 Task: Find connections with filter location San Francisco de Macorís with filter topic #Professionalwomenwith filter profile language French with filter current company SUN Mobility with filter school V.B.S Purvanchal University with filter industry Advertising Services with filter service category Strategic Planning with filter keywords title Media Buyer
Action: Mouse moved to (481, 66)
Screenshot: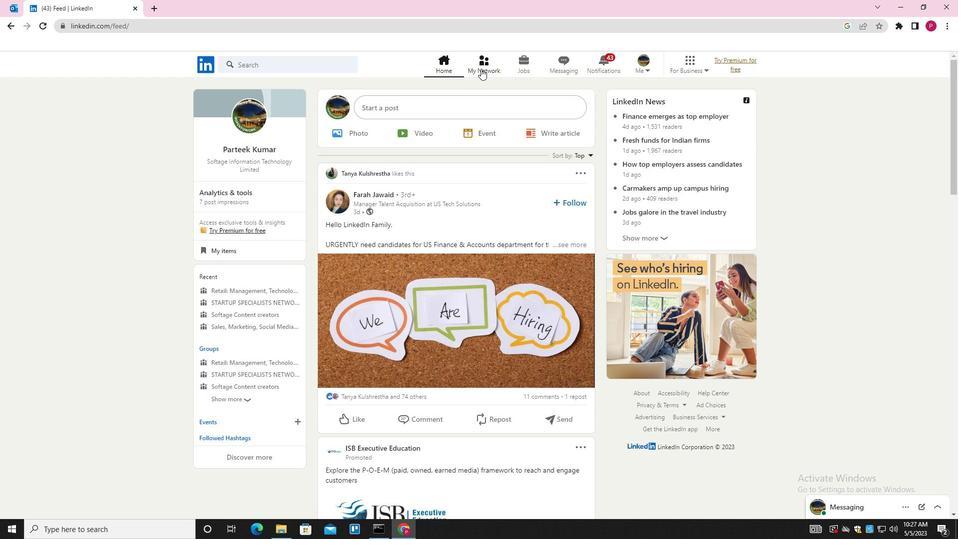 
Action: Mouse pressed left at (481, 66)
Screenshot: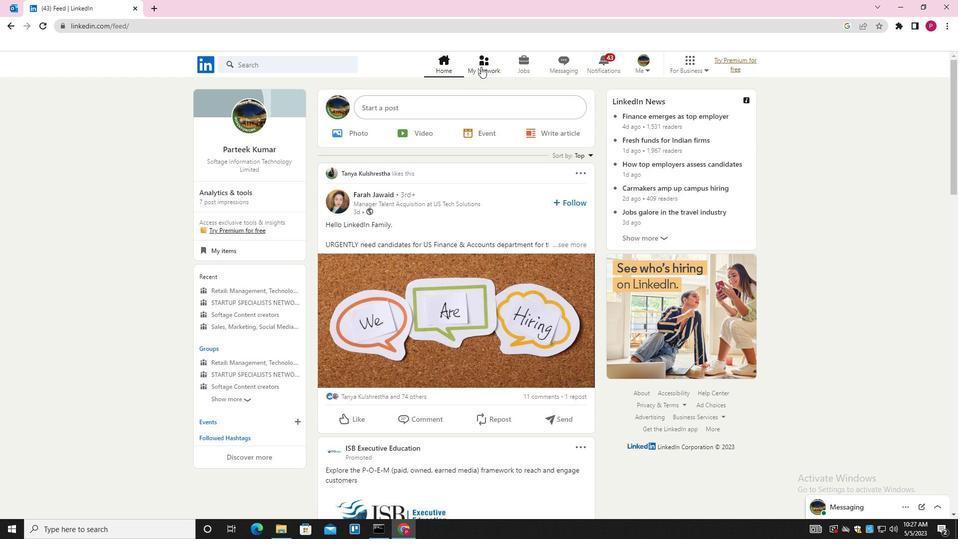
Action: Mouse moved to (307, 122)
Screenshot: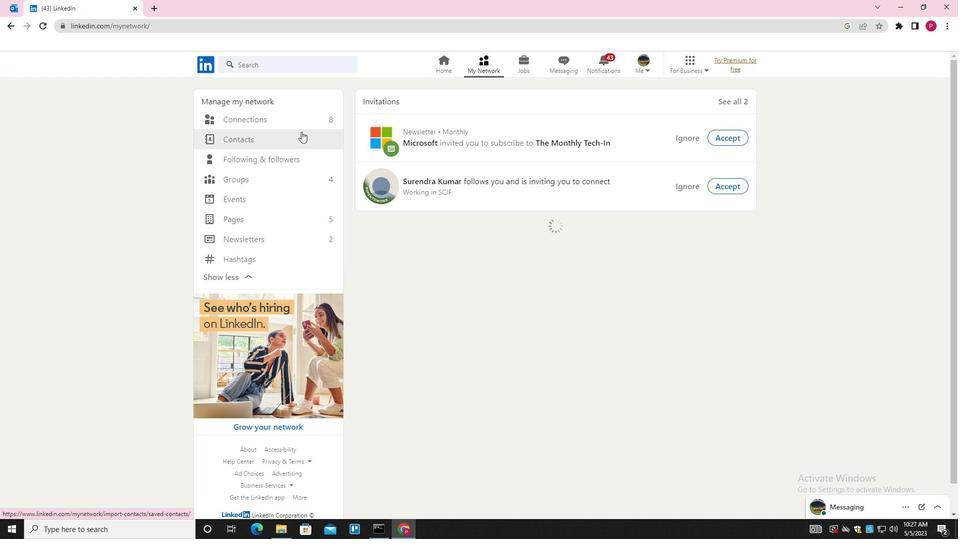 
Action: Mouse pressed left at (307, 122)
Screenshot: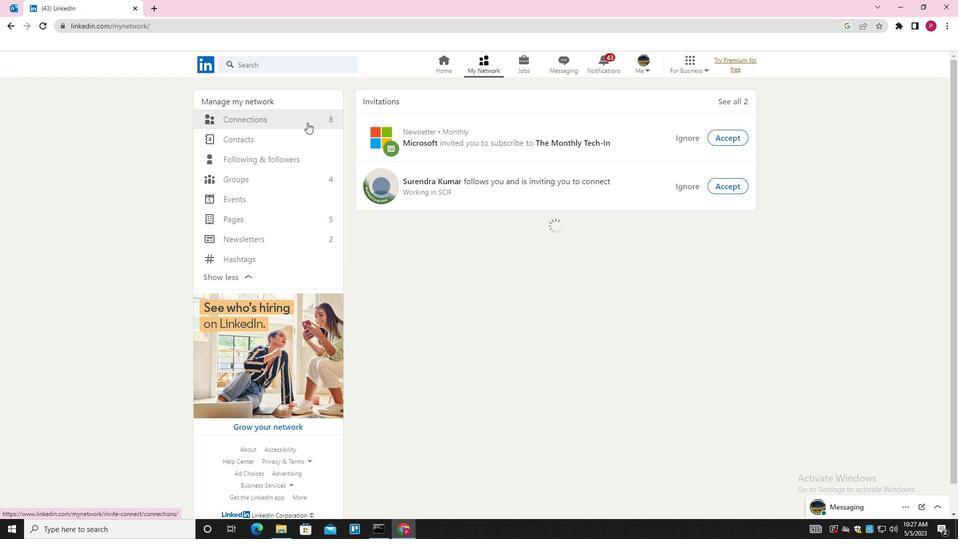
Action: Mouse moved to (547, 121)
Screenshot: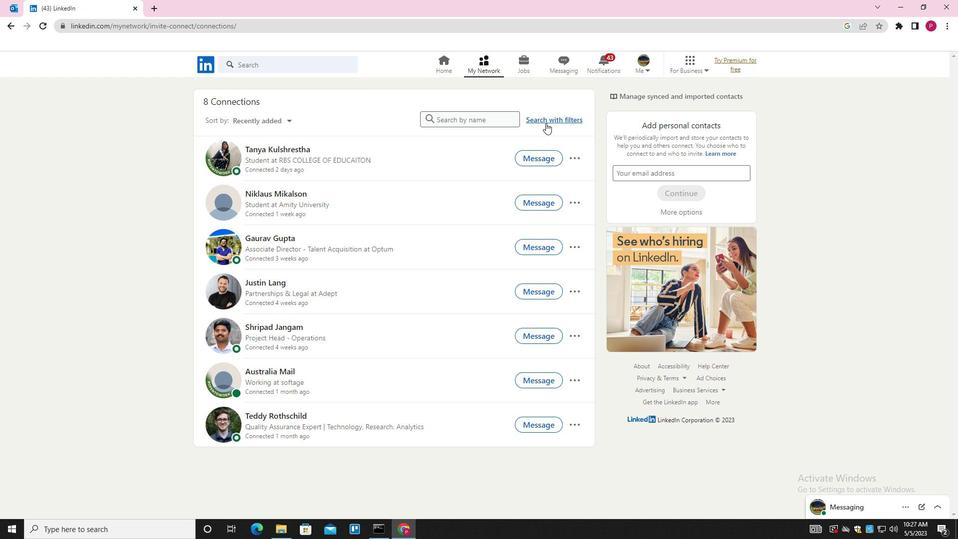 
Action: Mouse pressed left at (547, 121)
Screenshot: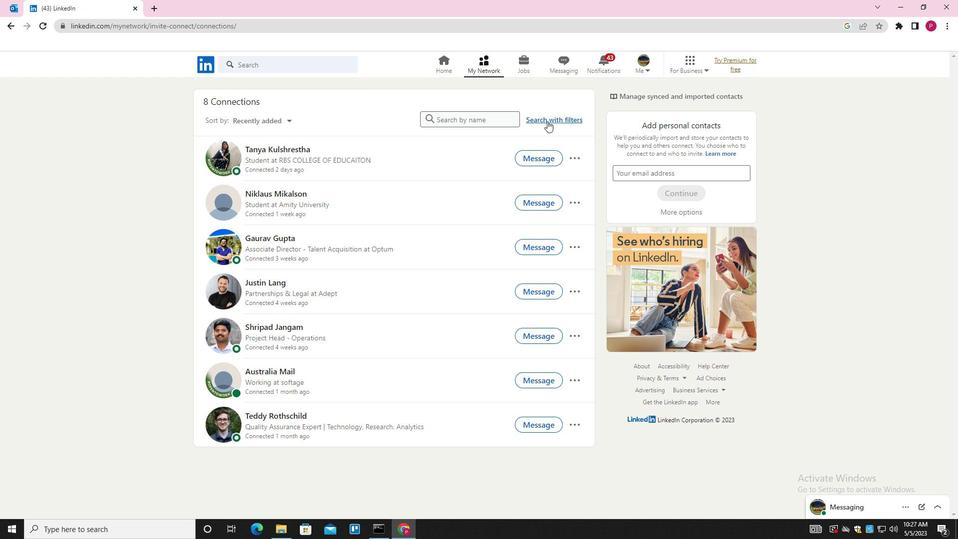 
Action: Mouse moved to (516, 95)
Screenshot: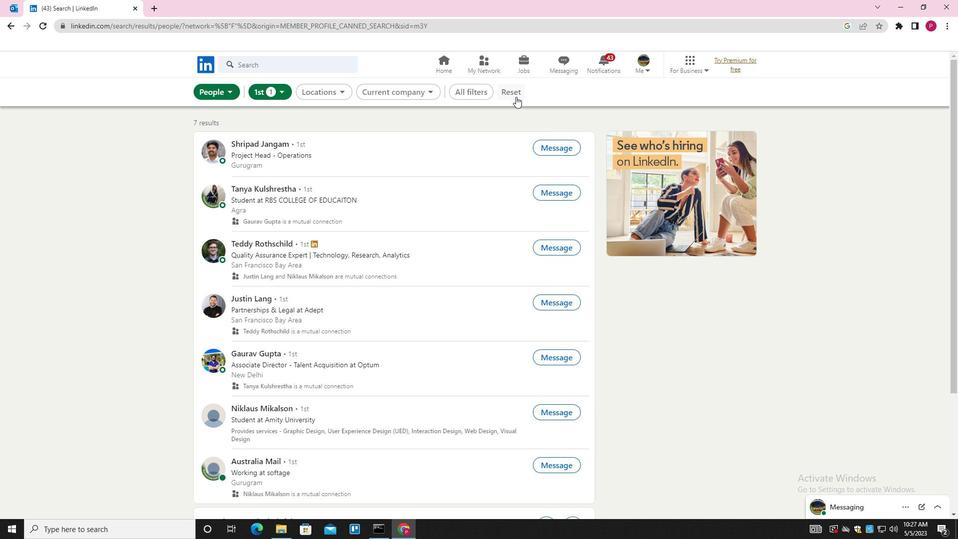 
Action: Mouse pressed left at (516, 95)
Screenshot: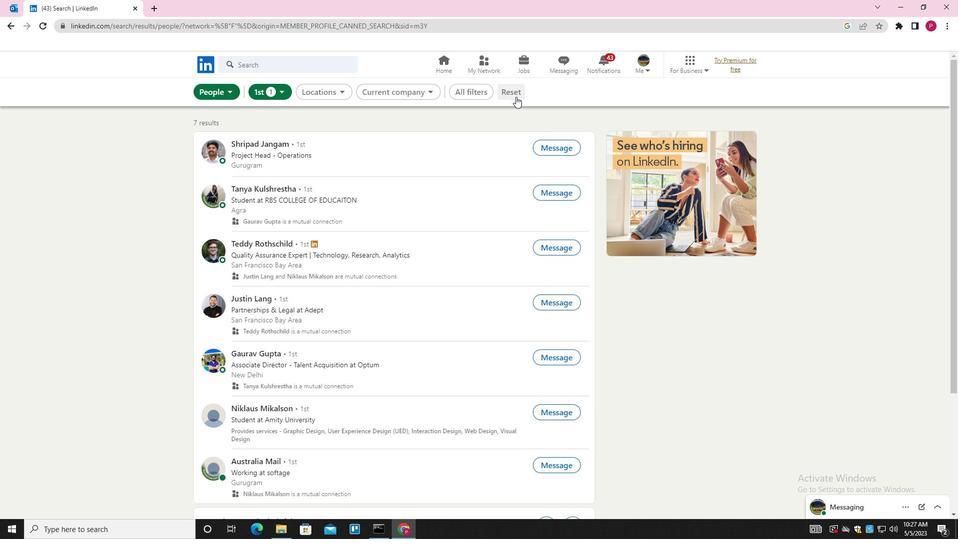 
Action: Mouse moved to (504, 94)
Screenshot: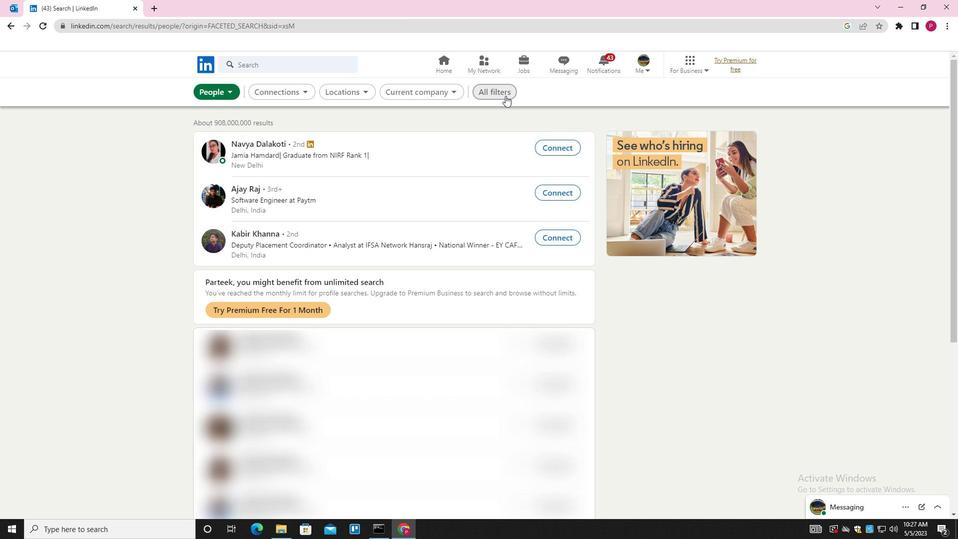 
Action: Mouse pressed left at (504, 94)
Screenshot: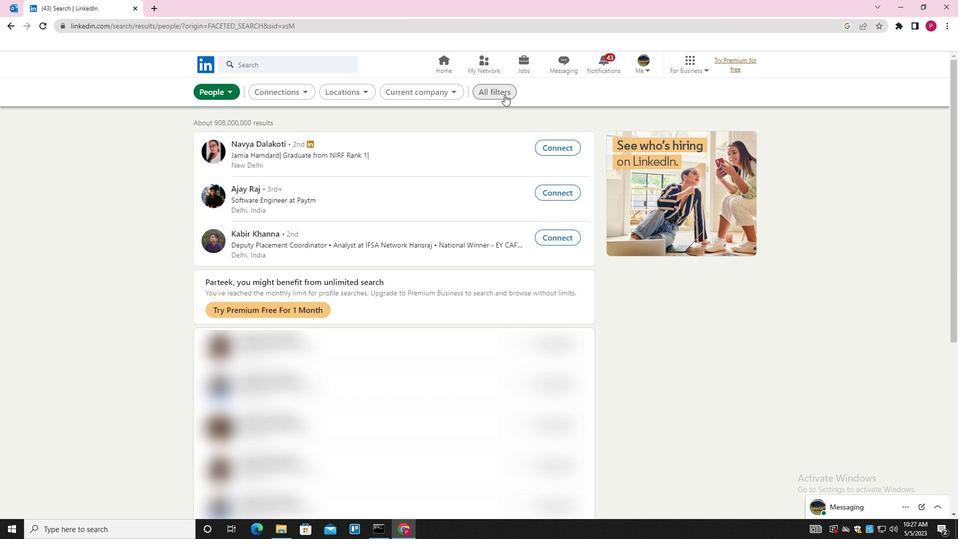 
Action: Mouse moved to (795, 280)
Screenshot: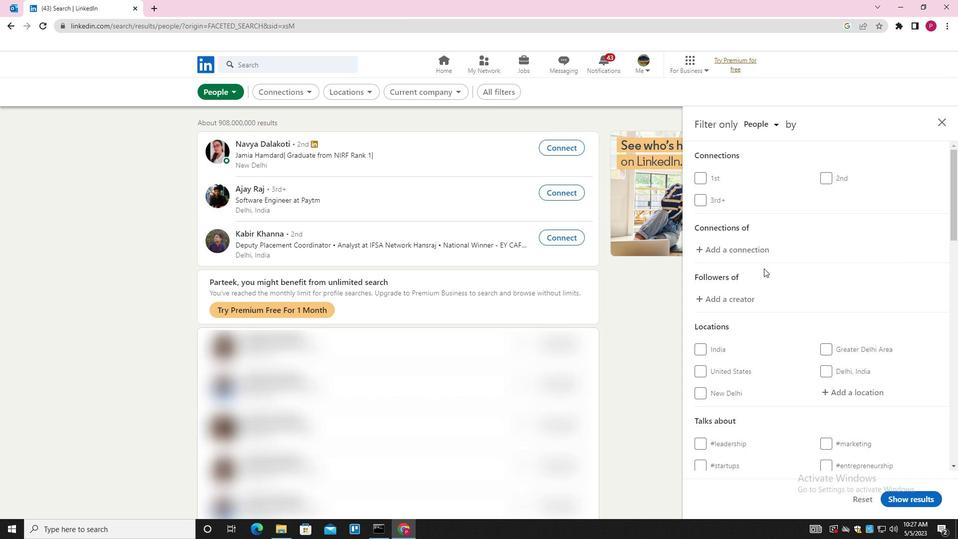 
Action: Mouse scrolled (795, 280) with delta (0, 0)
Screenshot: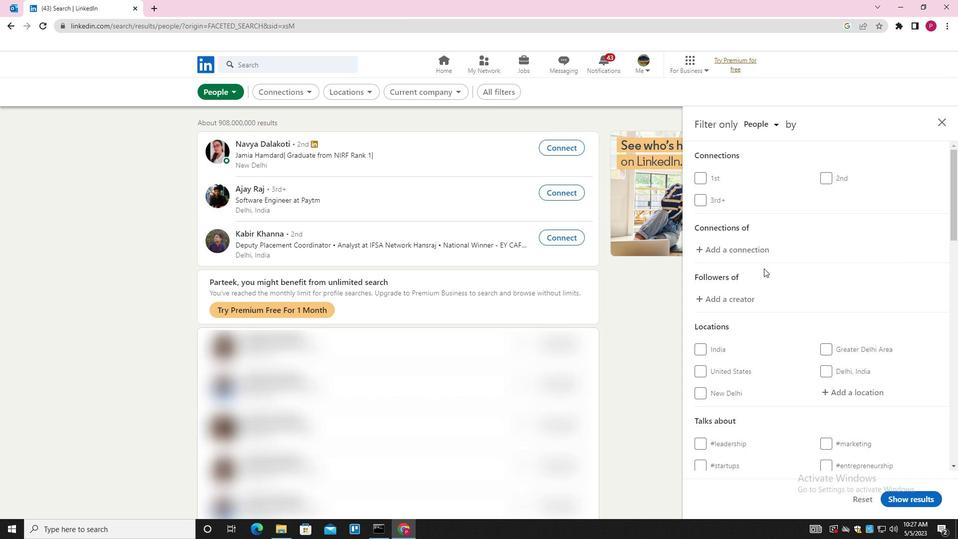 
Action: Mouse moved to (795, 280)
Screenshot: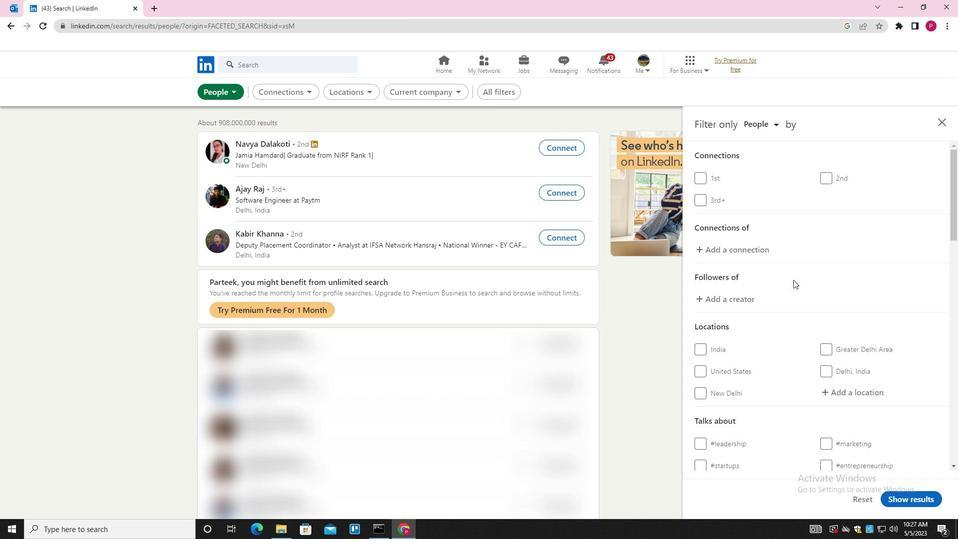 
Action: Mouse scrolled (795, 280) with delta (0, 0)
Screenshot: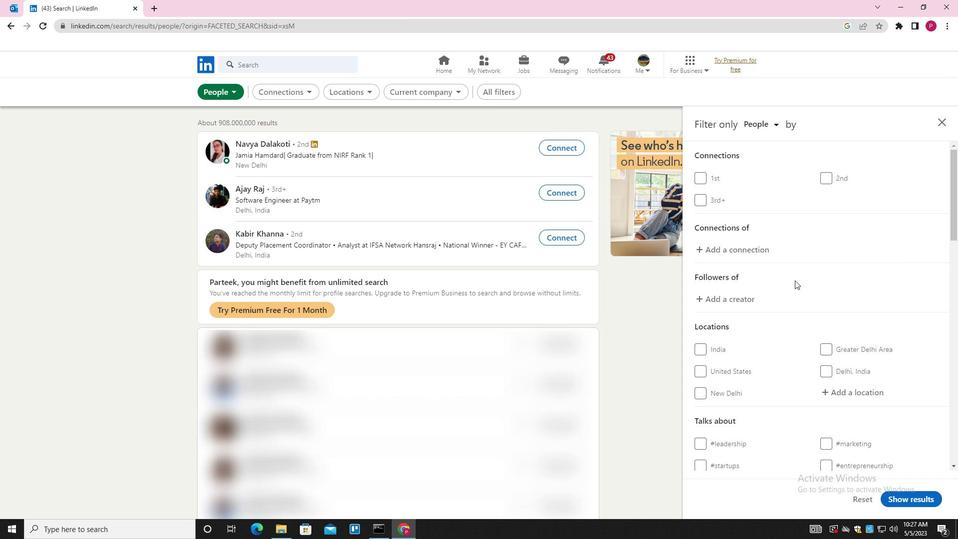 
Action: Mouse moved to (841, 295)
Screenshot: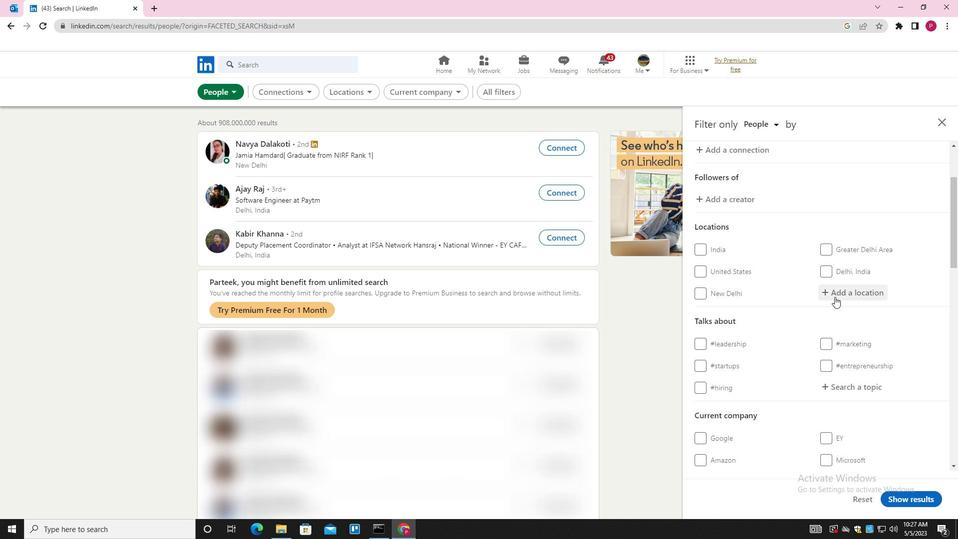 
Action: Mouse pressed left at (841, 295)
Screenshot: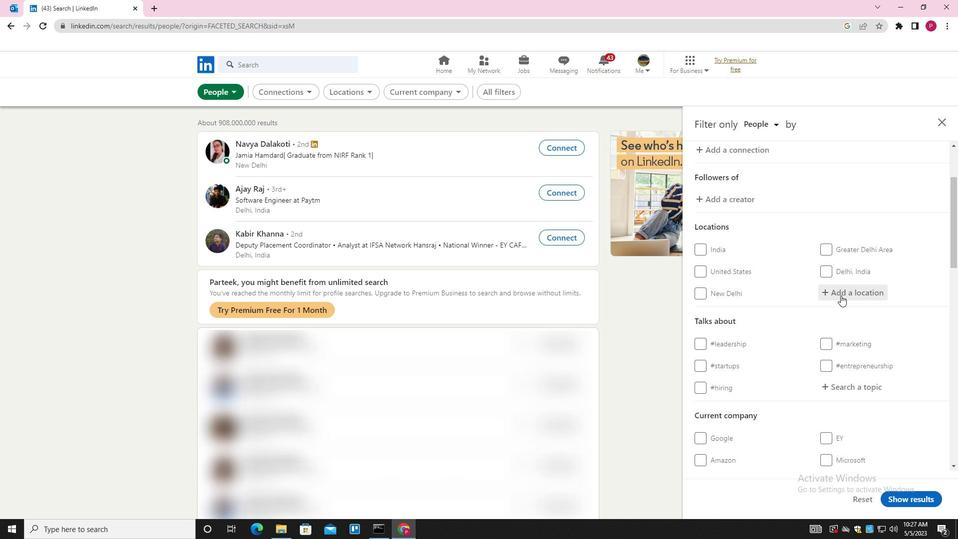 
Action: Key pressed <Key.shift>SAN<Key.space><Key.shift>FRANCISCO<Key.space>DE<Key.space><Key.shift>MACORIS
Screenshot: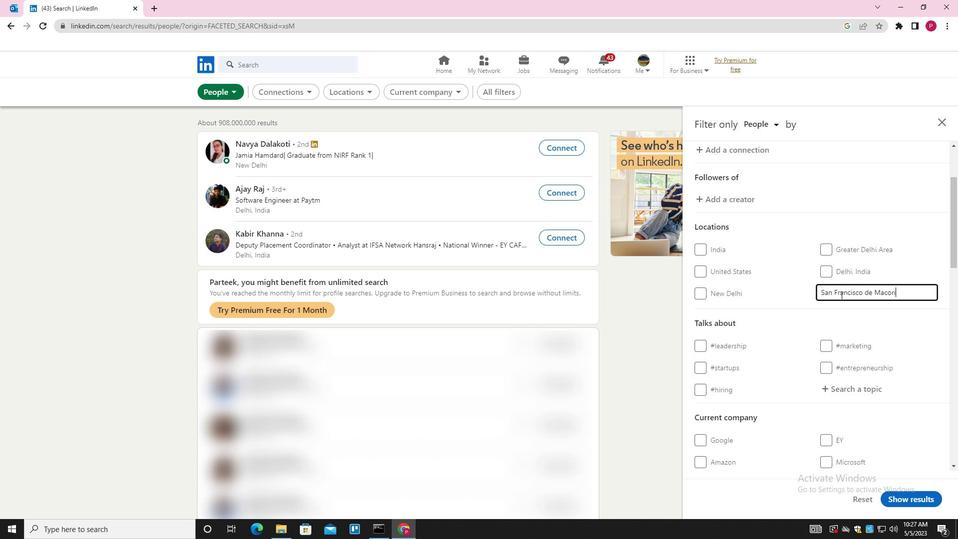 
Action: Mouse moved to (837, 279)
Screenshot: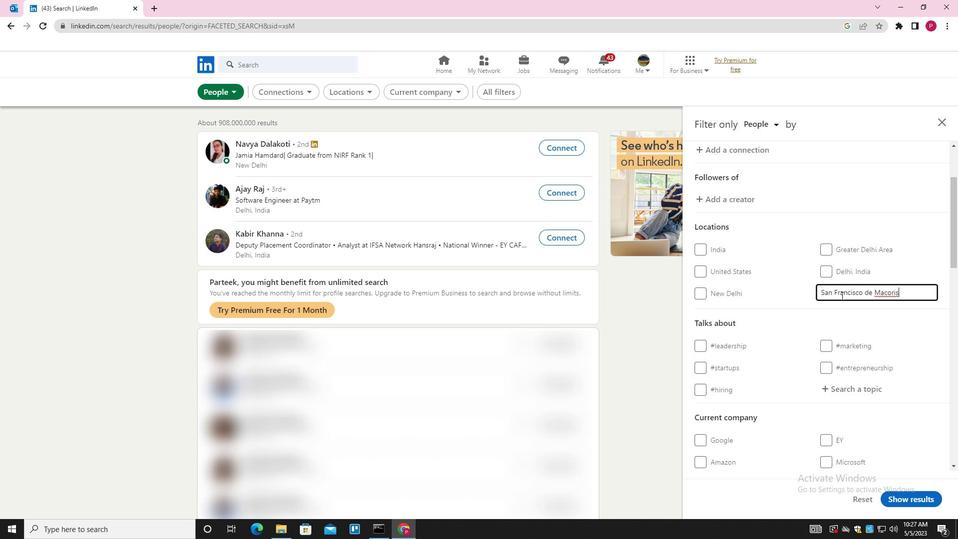 
Action: Mouse scrolled (837, 279) with delta (0, 0)
Screenshot: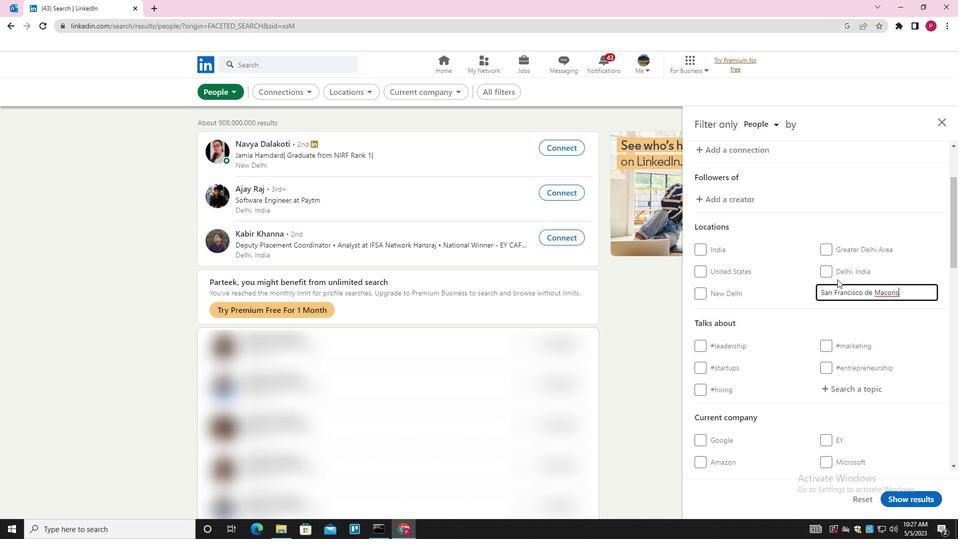 
Action: Mouse scrolled (837, 279) with delta (0, 0)
Screenshot: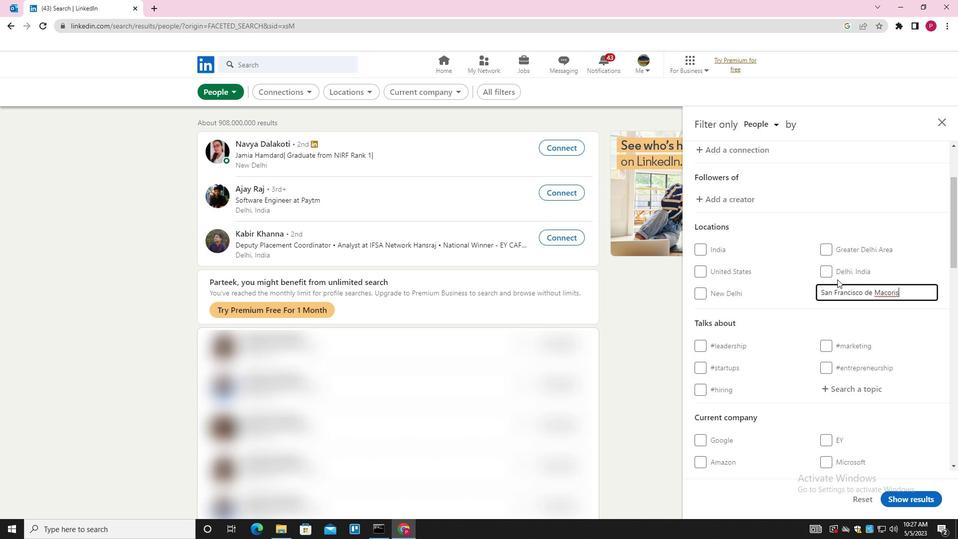 
Action: Mouse scrolled (837, 279) with delta (0, 0)
Screenshot: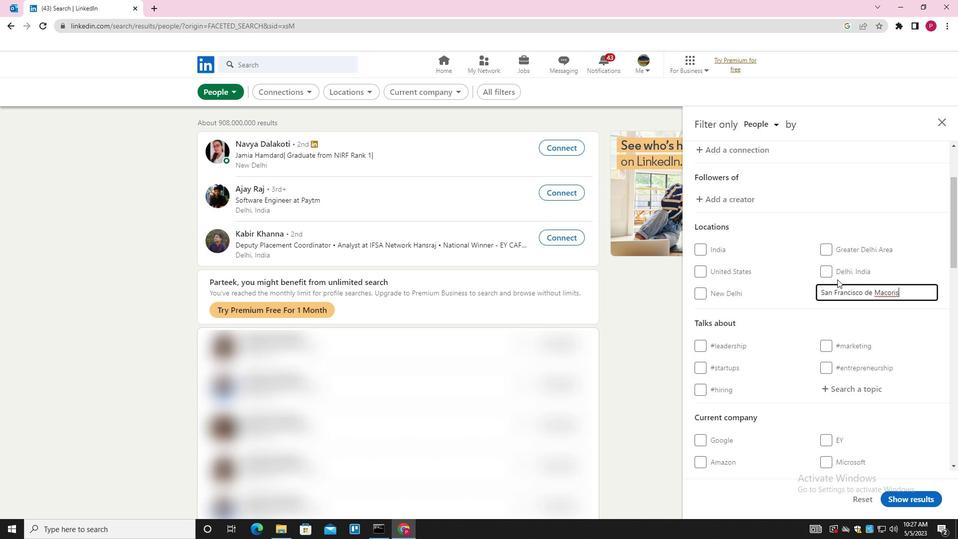 
Action: Mouse scrolled (837, 279) with delta (0, 0)
Screenshot: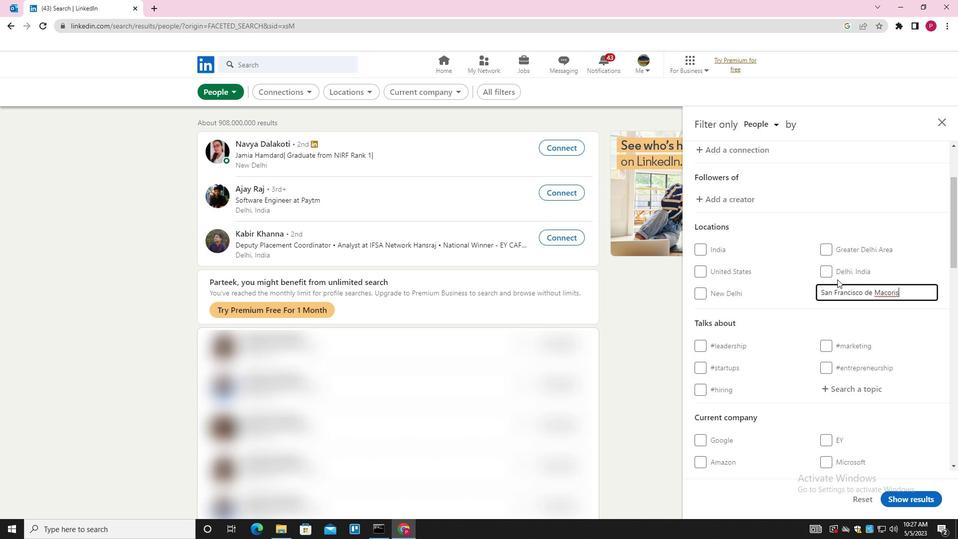 
Action: Mouse moved to (848, 190)
Screenshot: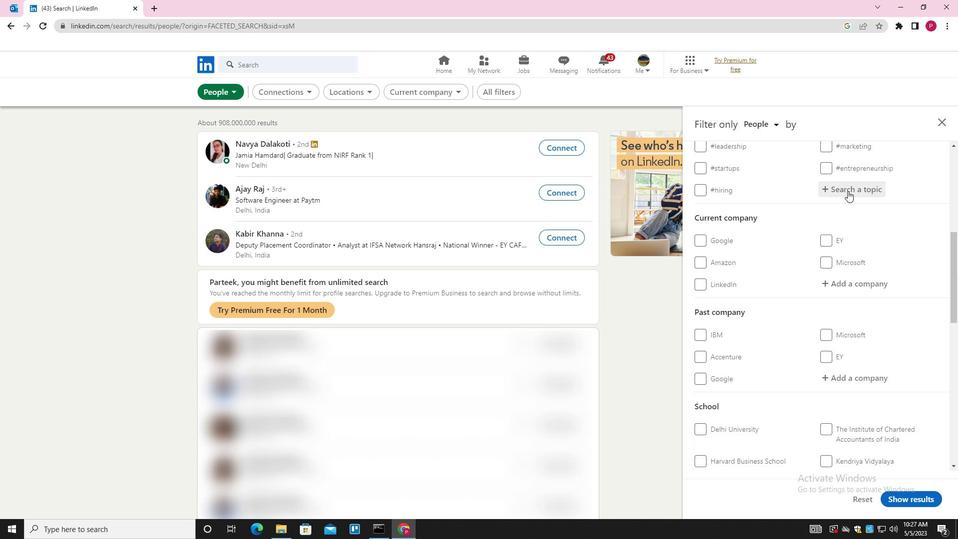 
Action: Mouse pressed left at (848, 190)
Screenshot: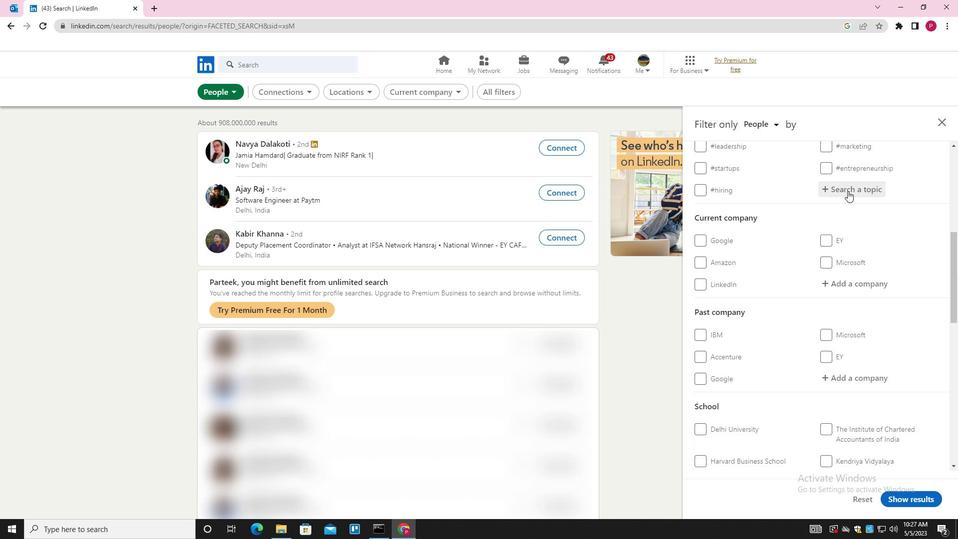 
Action: Key pressed PROFESSIONAL<Key.space><Key.backspace>WOMEN<Key.down><Key.enter>
Screenshot: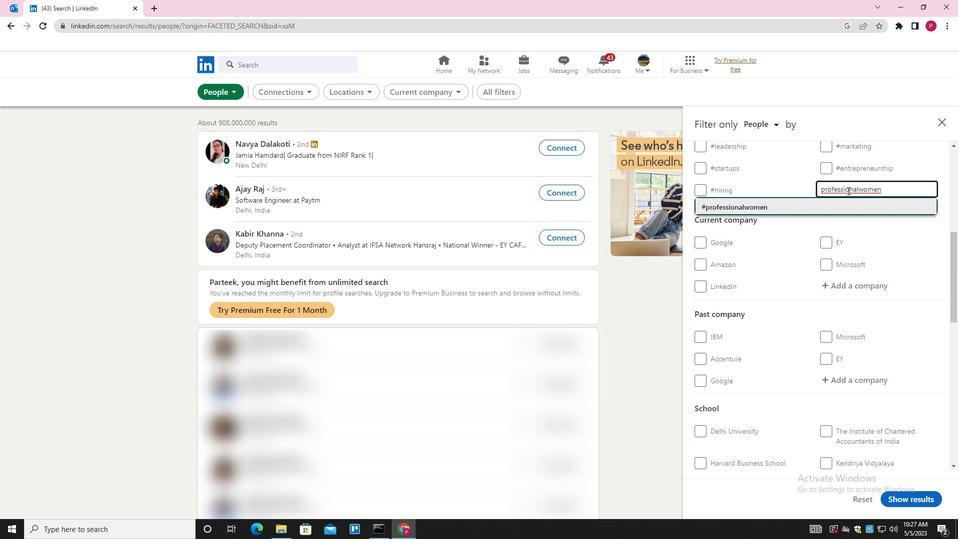 
Action: Mouse moved to (831, 226)
Screenshot: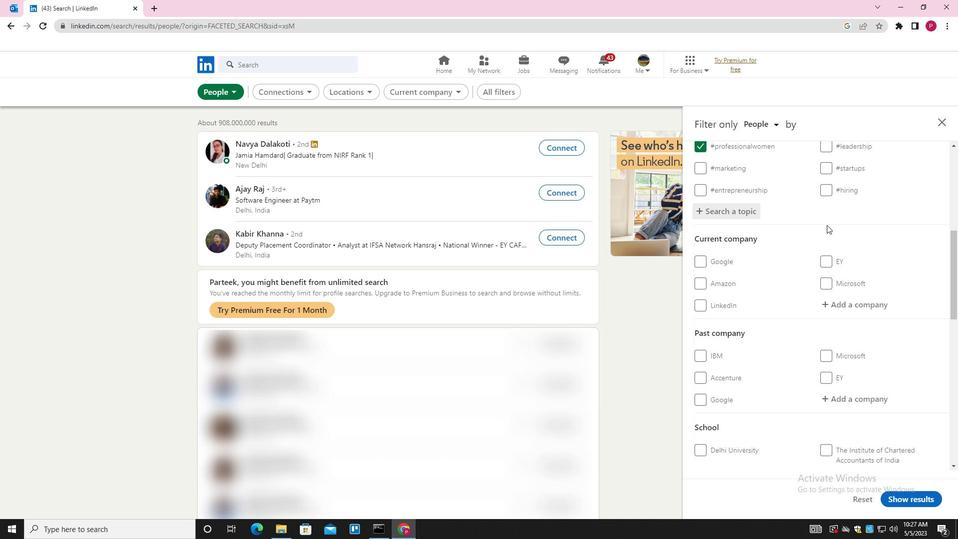 
Action: Mouse scrolled (831, 225) with delta (0, 0)
Screenshot: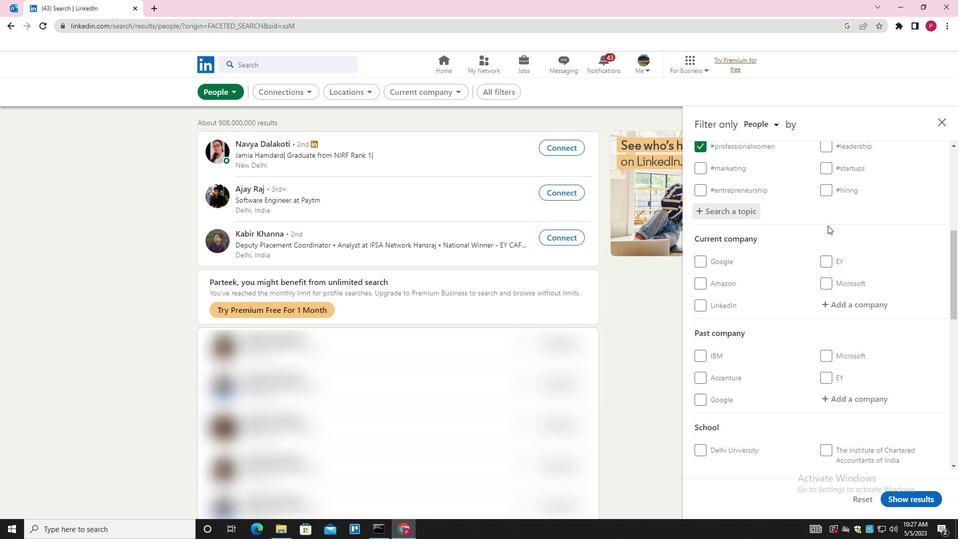 
Action: Mouse scrolled (831, 225) with delta (0, 0)
Screenshot: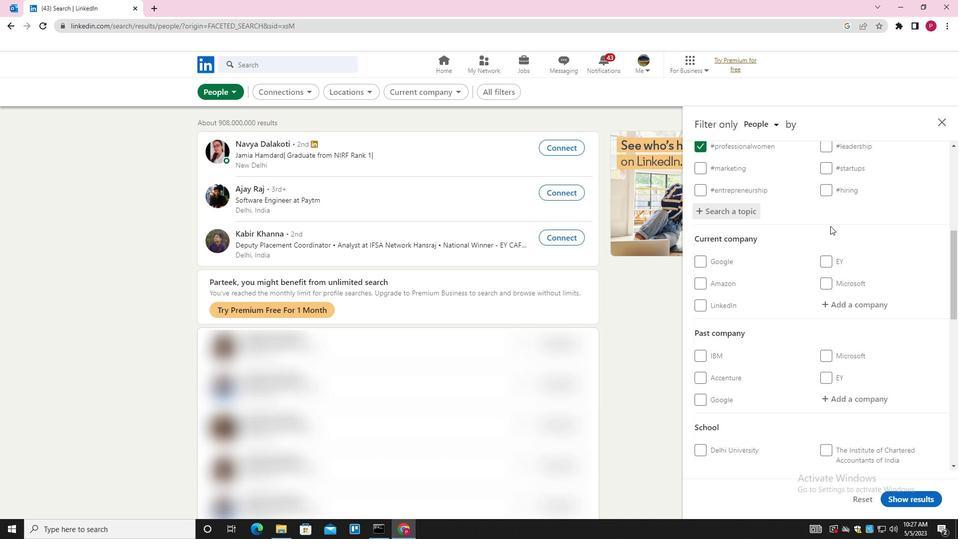 
Action: Mouse scrolled (831, 225) with delta (0, 0)
Screenshot: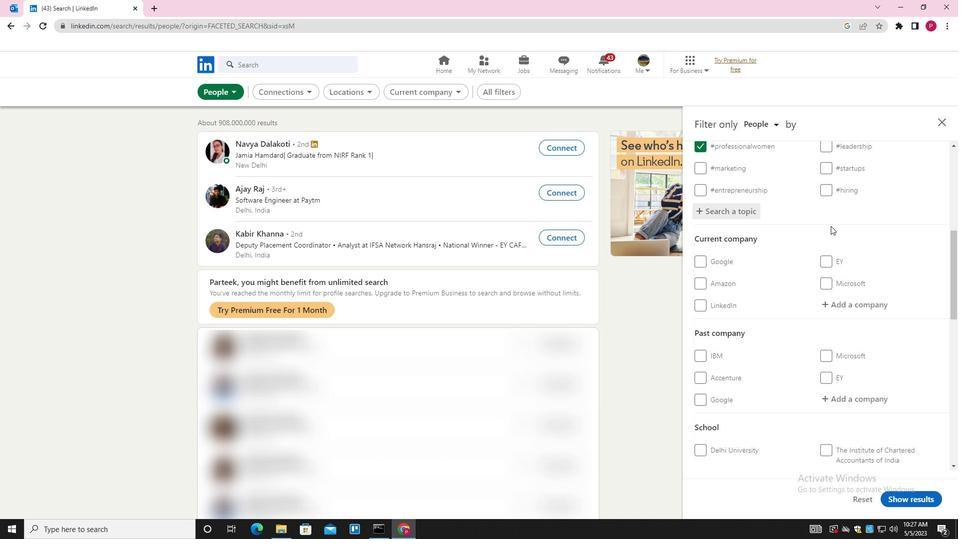 
Action: Mouse moved to (808, 242)
Screenshot: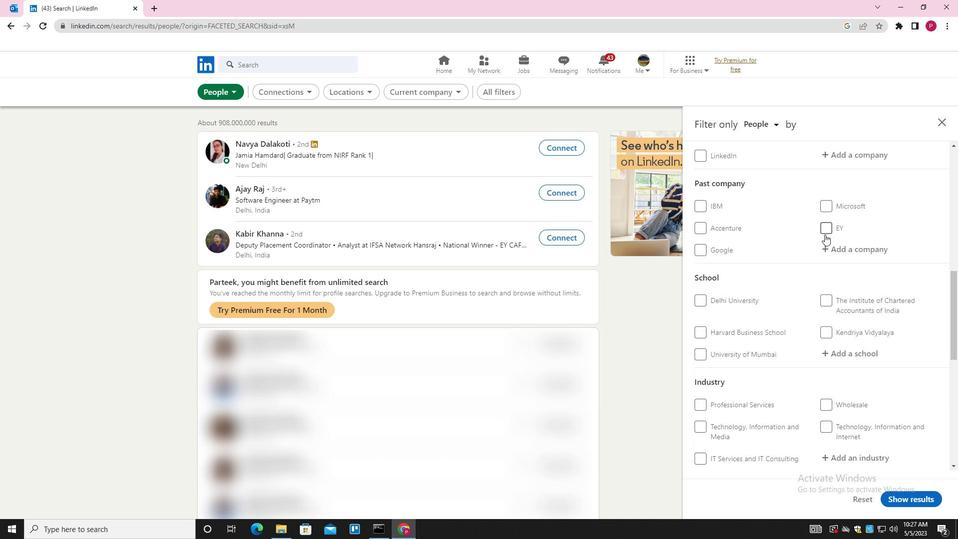 
Action: Mouse scrolled (808, 242) with delta (0, 0)
Screenshot: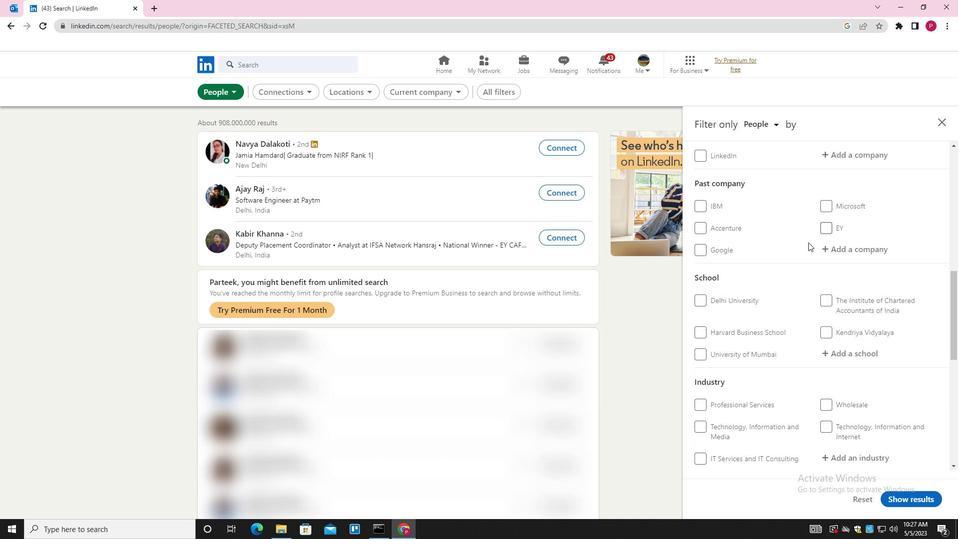 
Action: Mouse scrolled (808, 242) with delta (0, 0)
Screenshot: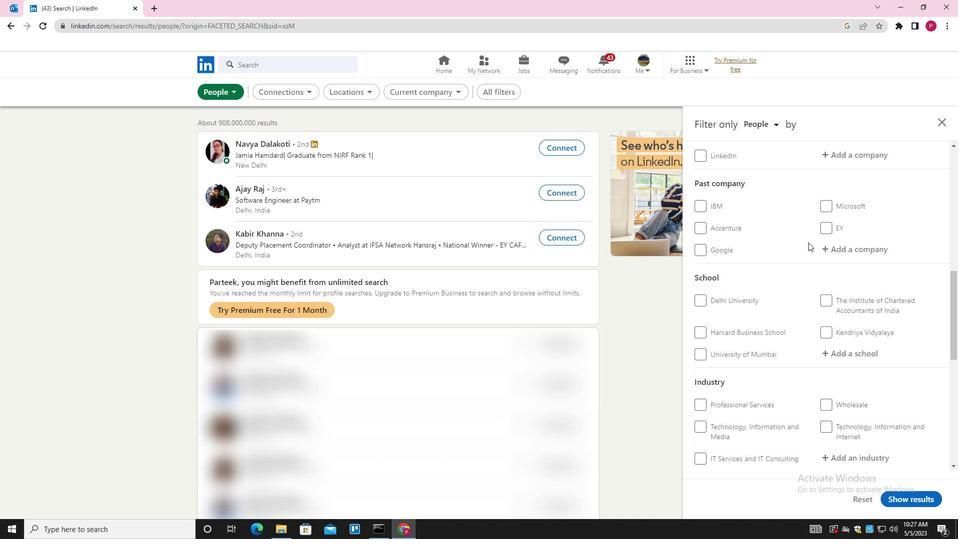 
Action: Mouse scrolled (808, 242) with delta (0, 0)
Screenshot: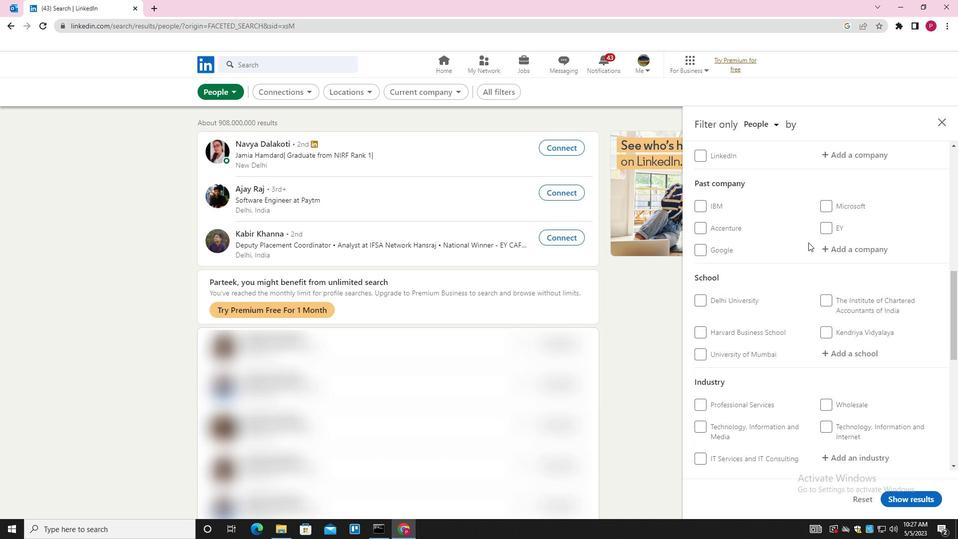 
Action: Mouse scrolled (808, 242) with delta (0, 0)
Screenshot: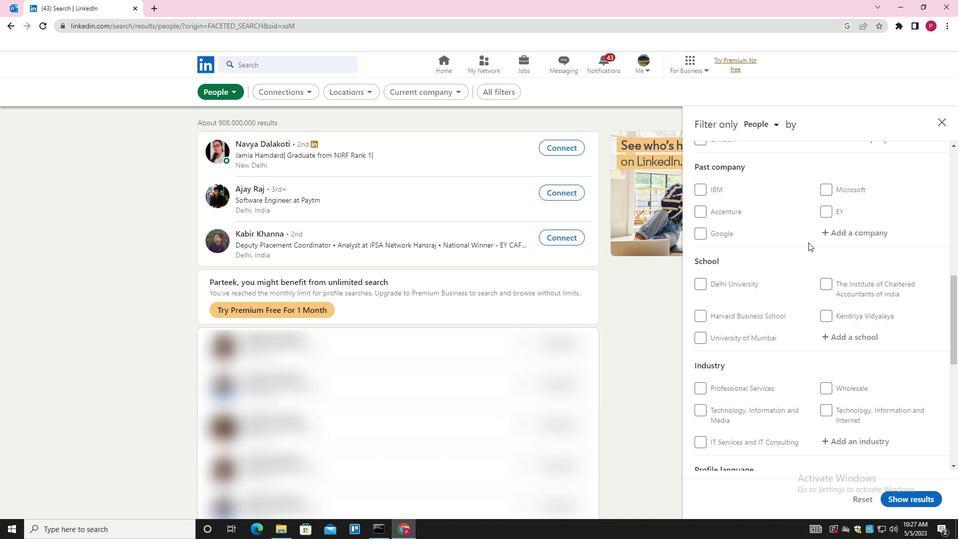 
Action: Mouse scrolled (808, 242) with delta (0, 0)
Screenshot: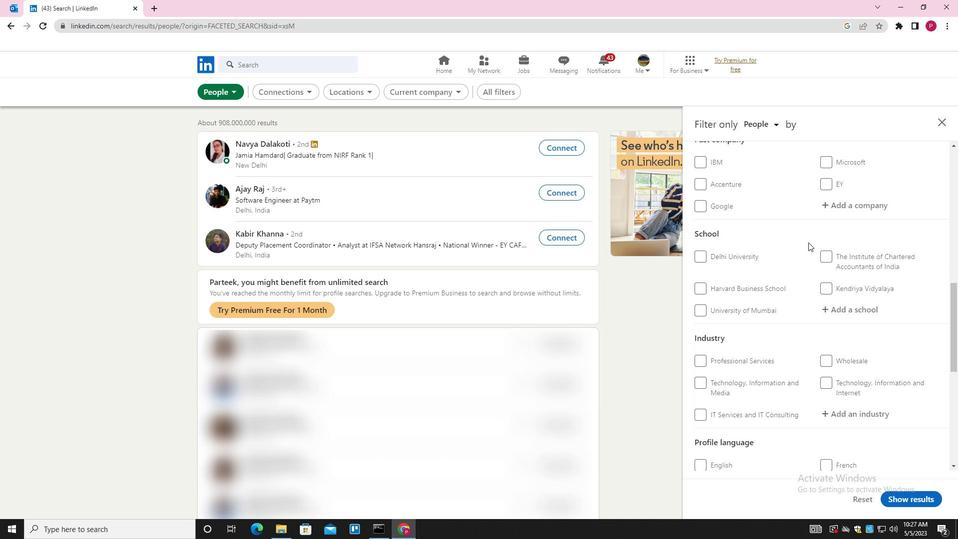 
Action: Mouse moved to (822, 258)
Screenshot: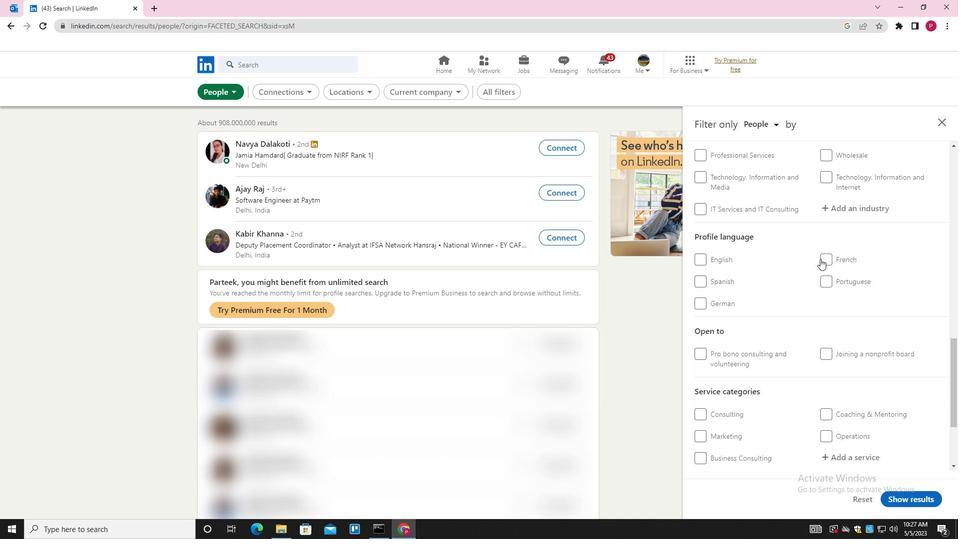 
Action: Mouse pressed left at (822, 258)
Screenshot: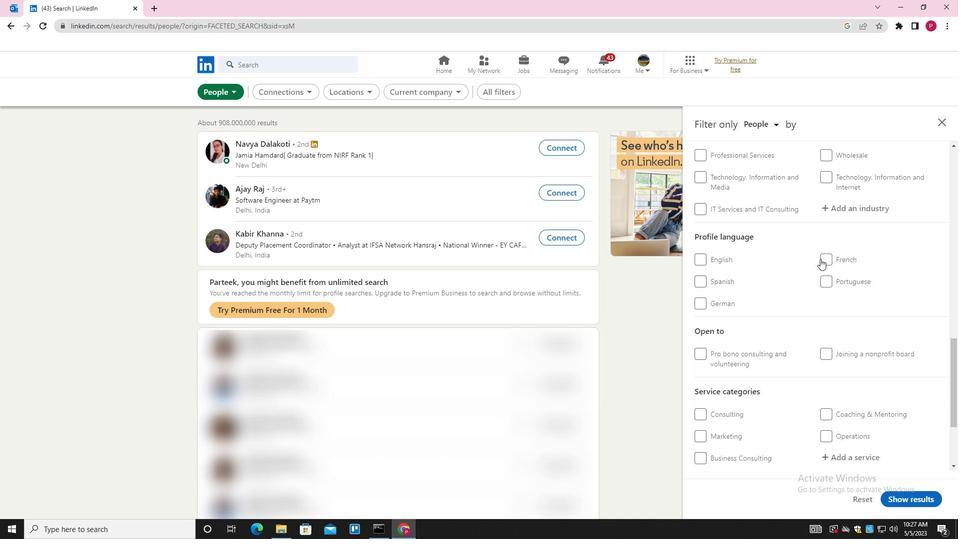 
Action: Mouse moved to (760, 276)
Screenshot: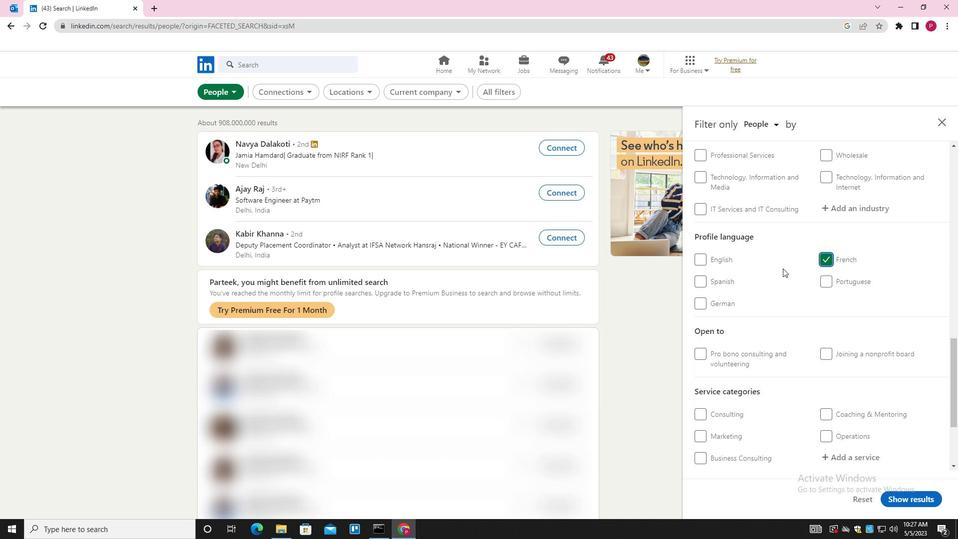 
Action: Mouse scrolled (760, 277) with delta (0, 0)
Screenshot: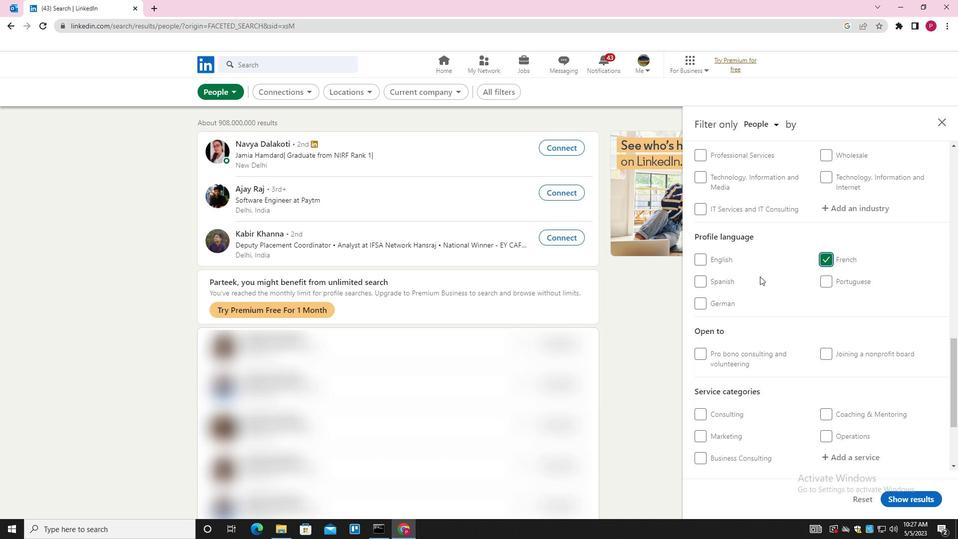 
Action: Mouse scrolled (760, 277) with delta (0, 0)
Screenshot: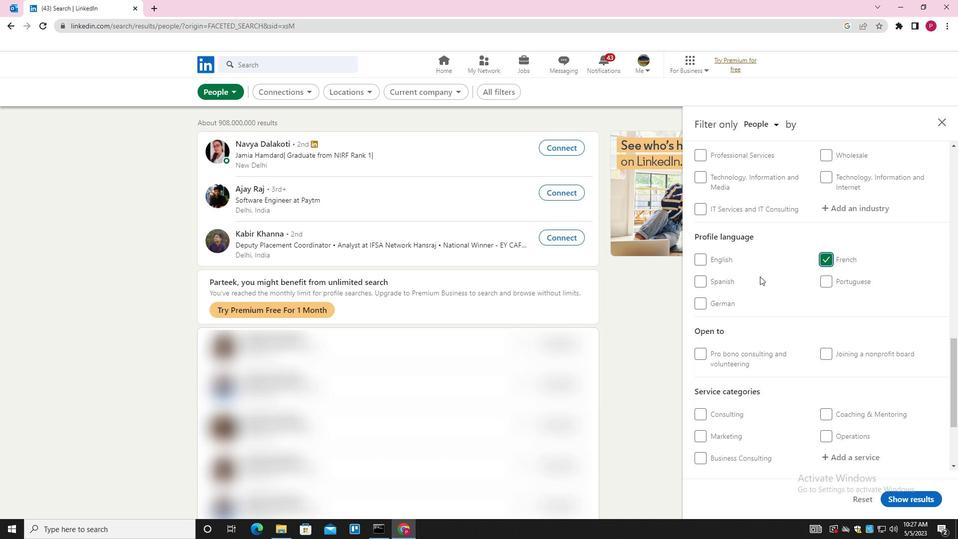 
Action: Mouse scrolled (760, 277) with delta (0, 0)
Screenshot: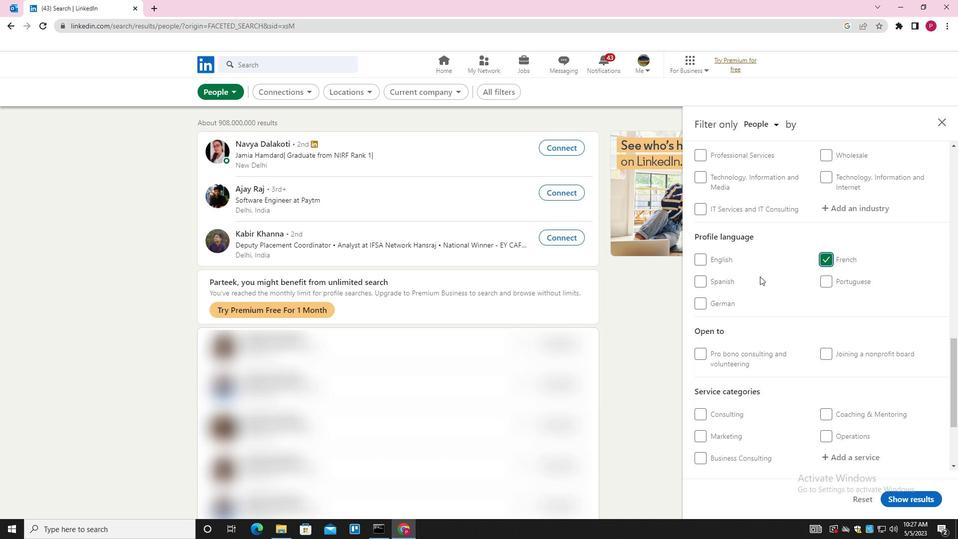 
Action: Mouse scrolled (760, 277) with delta (0, 0)
Screenshot: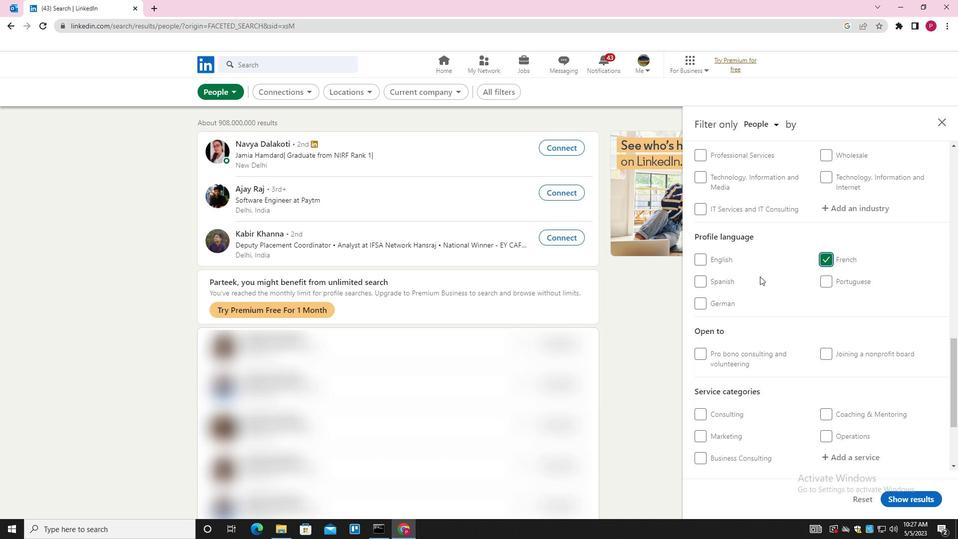 
Action: Mouse scrolled (760, 277) with delta (0, 0)
Screenshot: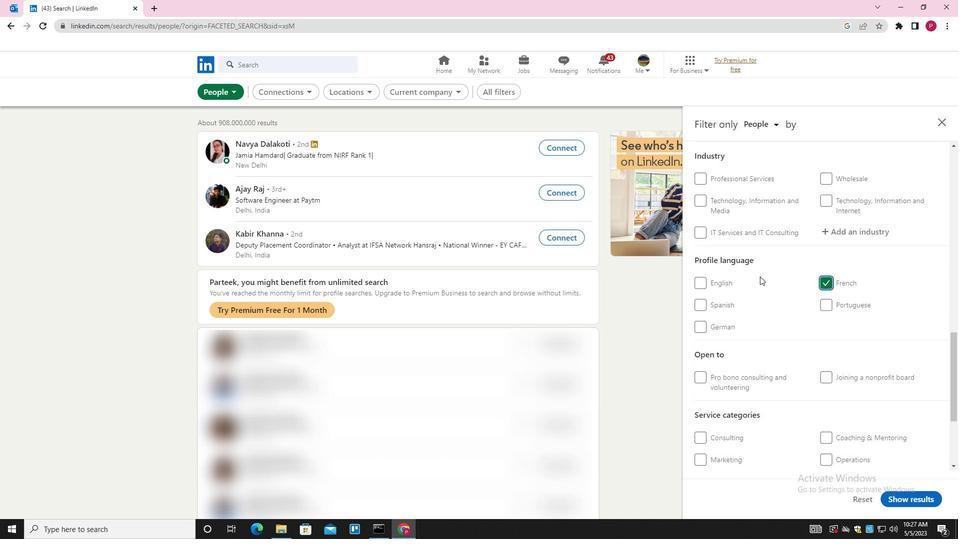 
Action: Mouse scrolled (760, 277) with delta (0, 0)
Screenshot: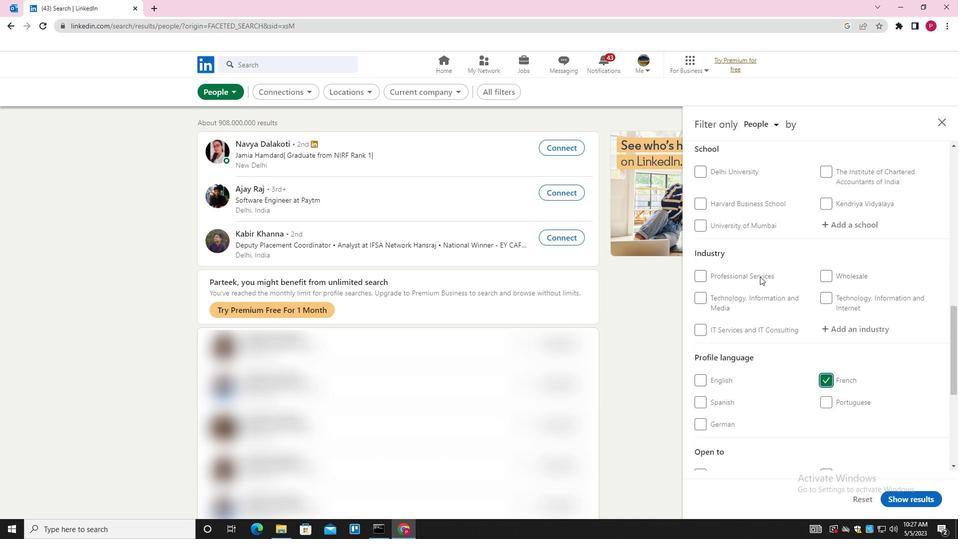 
Action: Mouse scrolled (760, 277) with delta (0, 0)
Screenshot: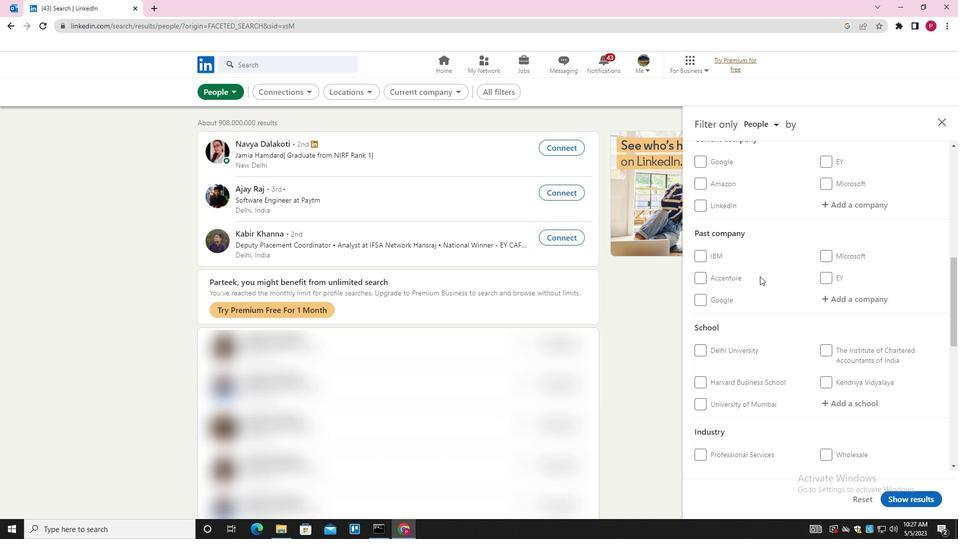 
Action: Mouse moved to (860, 256)
Screenshot: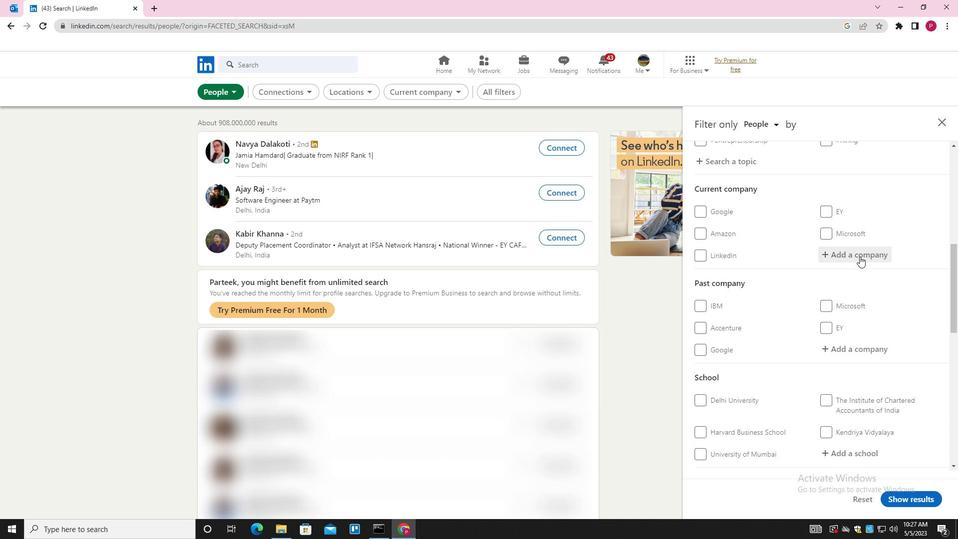 
Action: Mouse pressed left at (860, 256)
Screenshot: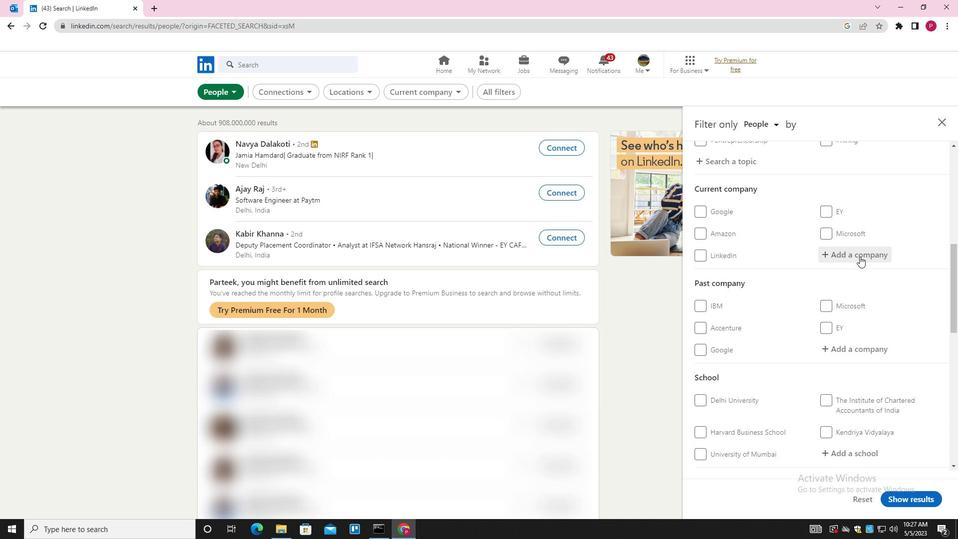 
Action: Mouse moved to (860, 258)
Screenshot: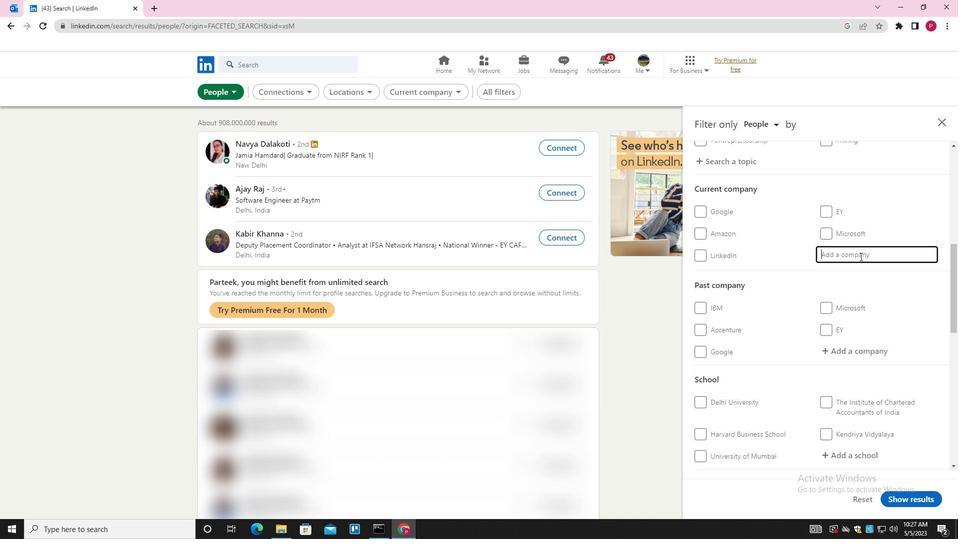 
Action: Key pressed <Key.shift>SUN<Key.space><Key.shift>MOBILITY<Key.down><Key.enter>
Screenshot: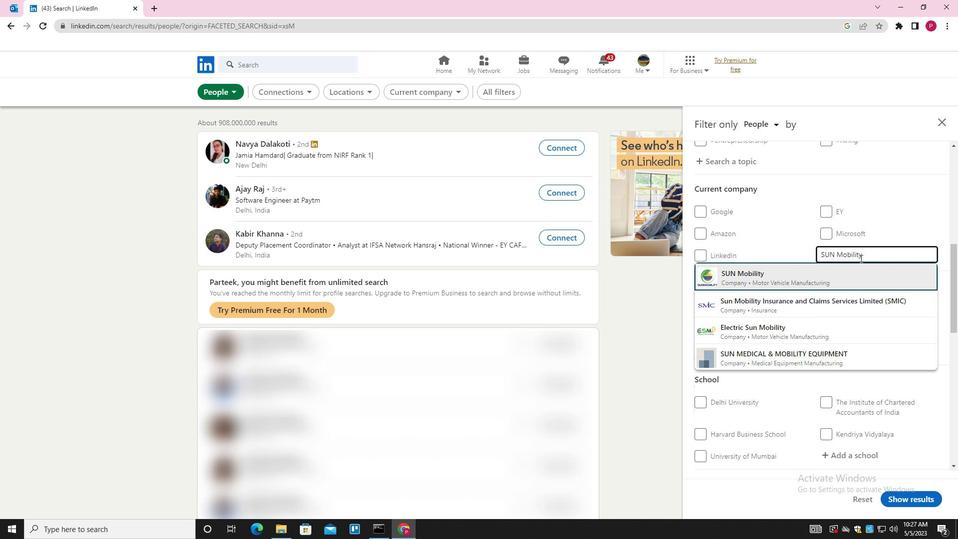 
Action: Mouse moved to (828, 237)
Screenshot: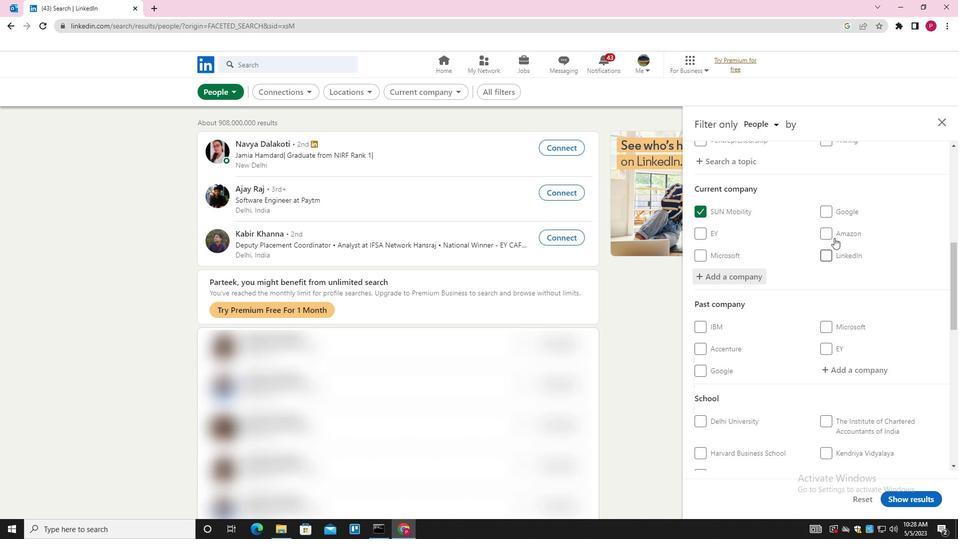 
Action: Mouse scrolled (828, 237) with delta (0, 0)
Screenshot: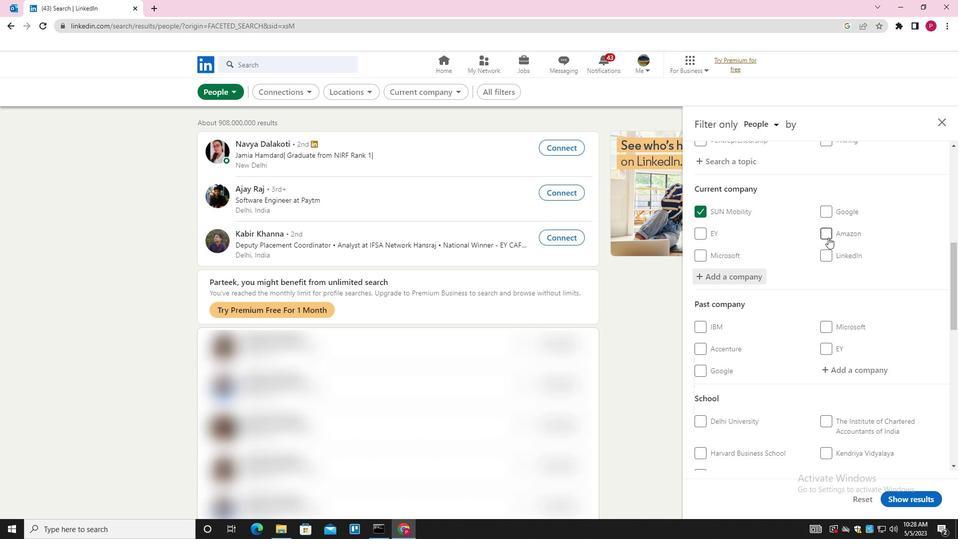 
Action: Mouse scrolled (828, 237) with delta (0, 0)
Screenshot: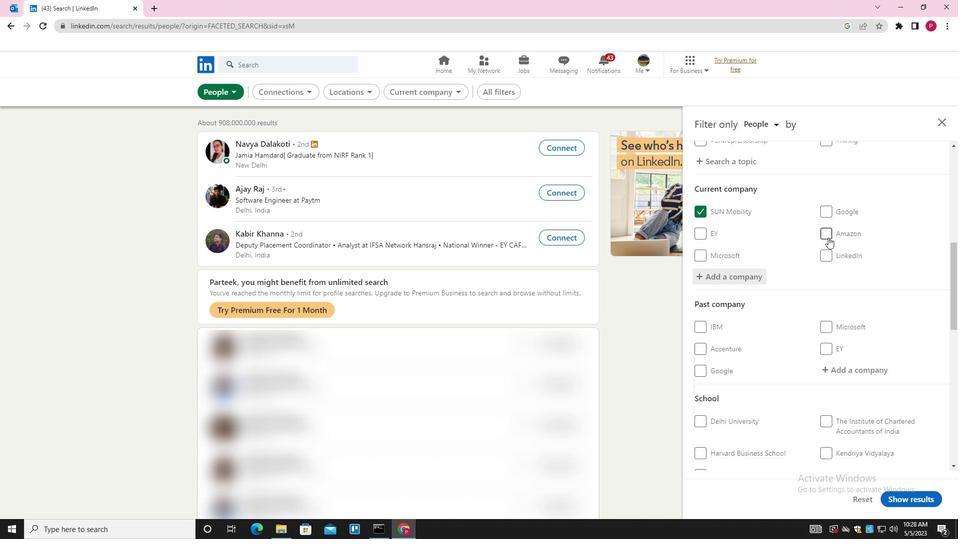 
Action: Mouse scrolled (828, 237) with delta (0, 0)
Screenshot: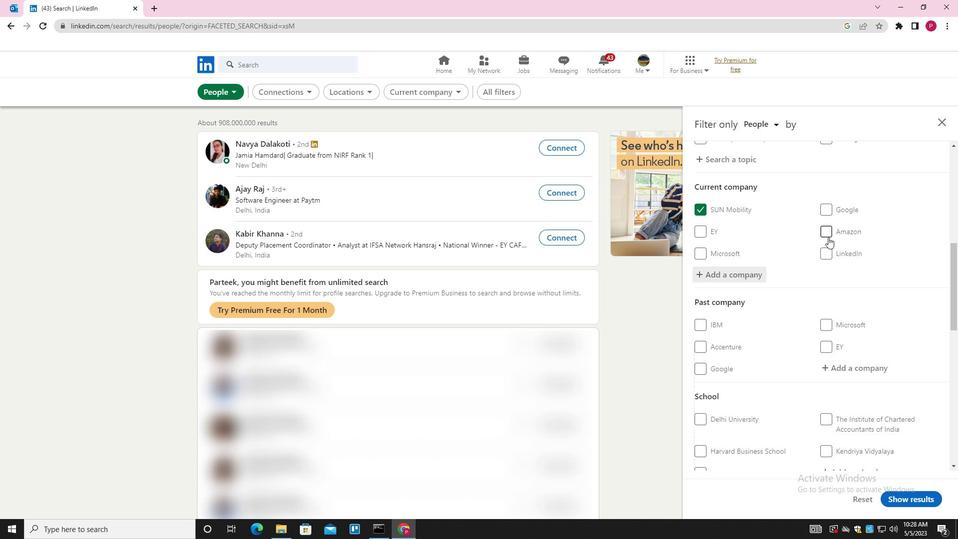 
Action: Mouse moved to (828, 237)
Screenshot: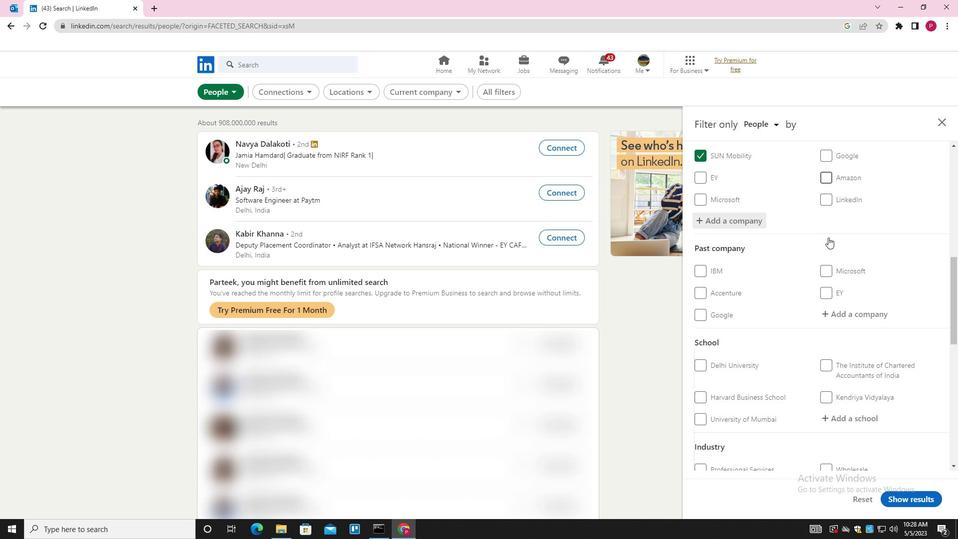 
Action: Mouse scrolled (828, 237) with delta (0, 0)
Screenshot: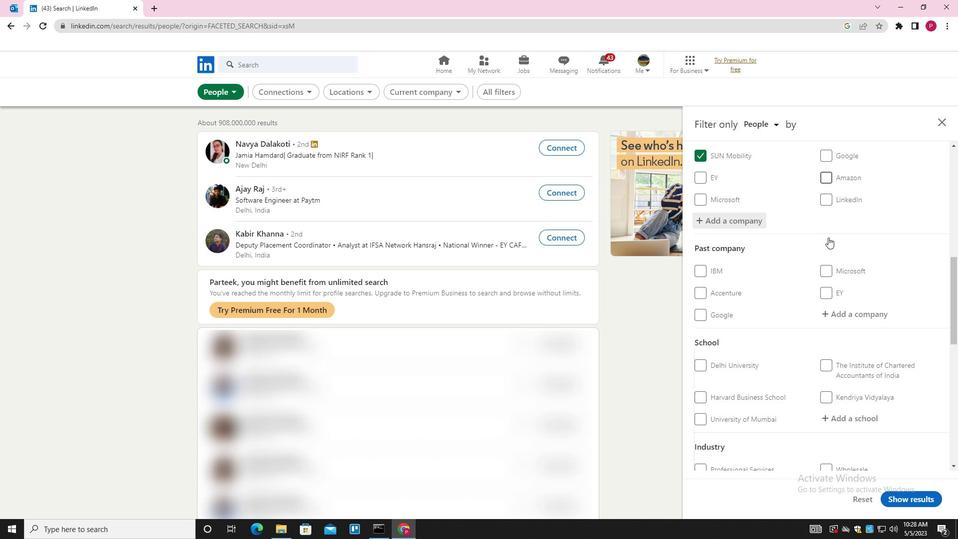 
Action: Mouse scrolled (828, 237) with delta (0, 0)
Screenshot: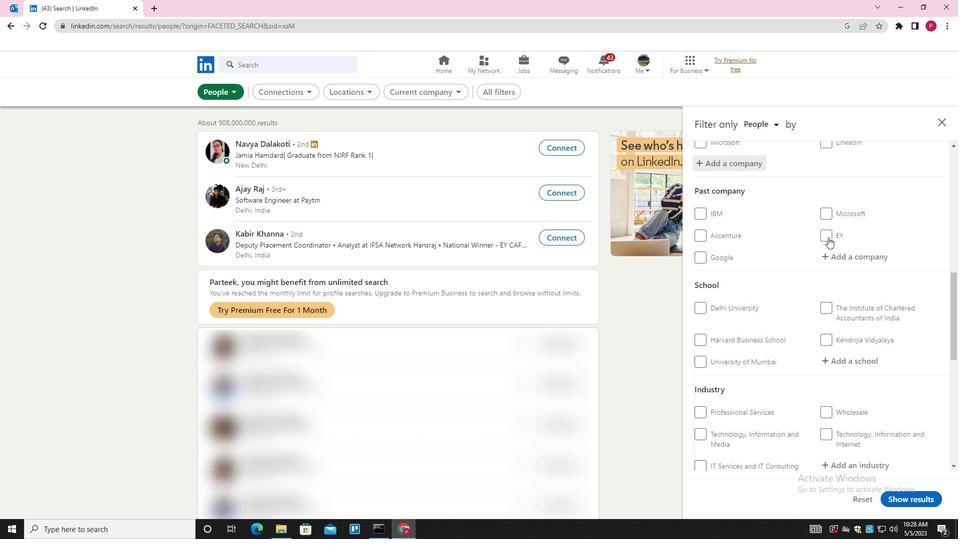 
Action: Mouse moved to (849, 226)
Screenshot: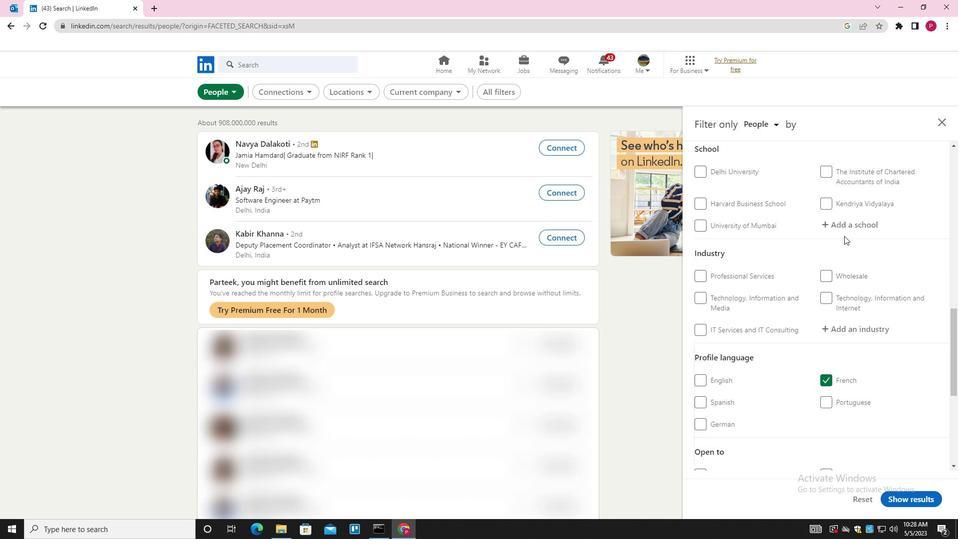
Action: Mouse pressed left at (849, 226)
Screenshot: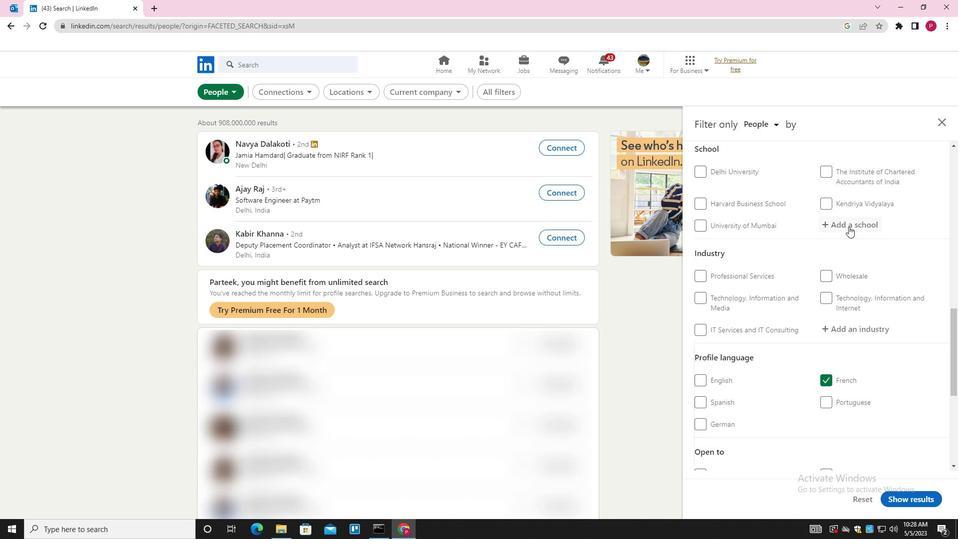 
Action: Key pressed <Key.shift>V.<Key.shift>B.<Key.shift>S<Key.space><Key.shift><Key.shift><Key.shift><Key.shift><Key.shift><Key.shift><Key.shift><Key.shift><Key.shift><Key.shift><Key.shift><Key.shift><Key.shift><Key.shift><Key.shift><Key.shift><Key.shift><Key.shift><Key.shift><Key.shift><Key.shift><Key.shift><Key.shift><Key.shift><Key.shift><Key.shift><Key.shift><Key.shift><Key.shift><Key.shift><Key.shift><Key.shift><Key.shift><Key.shift><Key.shift><Key.shift><Key.shift><Key.shift><Key.shift><Key.shift><Key.shift><Key.shift><Key.shift><Key.shift><Key.shift><Key.shift><Key.shift><Key.shift><Key.shift><Key.shift><Key.shift><Key.shift><Key.shift><Key.shift><Key.shift>PURVANCHAL<Key.space><Key.shift><Key.shift>UNIVERSITY<Key.down><Key.enter>
Screenshot: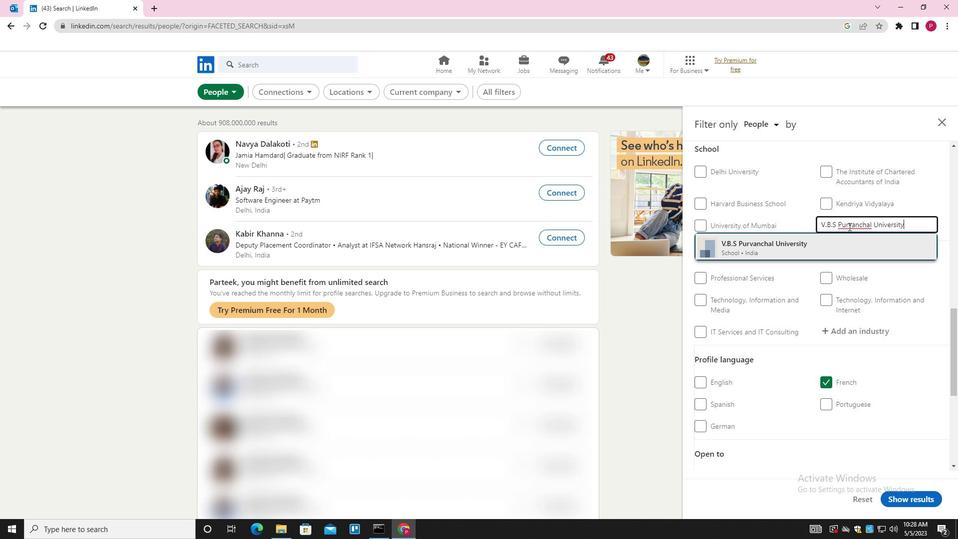 
Action: Mouse moved to (850, 224)
Screenshot: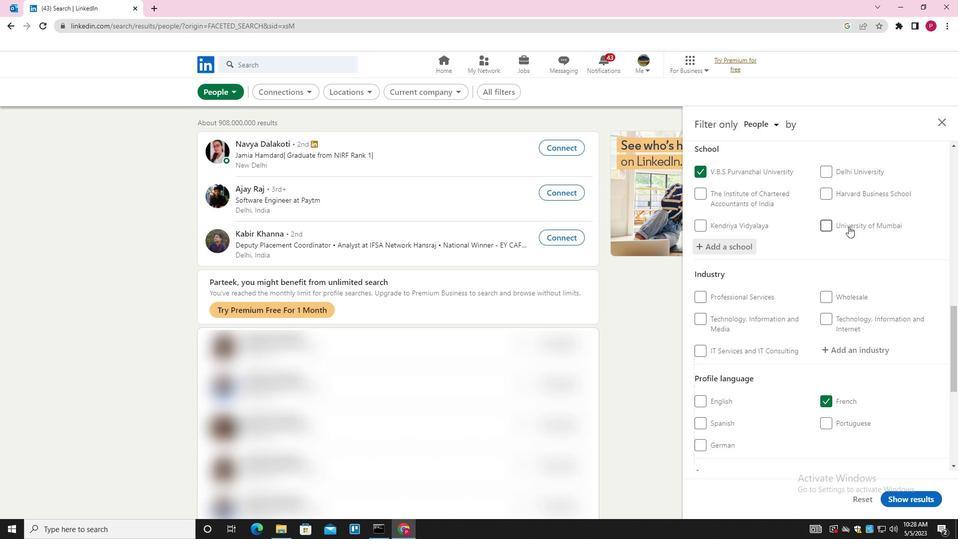 
Action: Mouse scrolled (850, 224) with delta (0, 0)
Screenshot: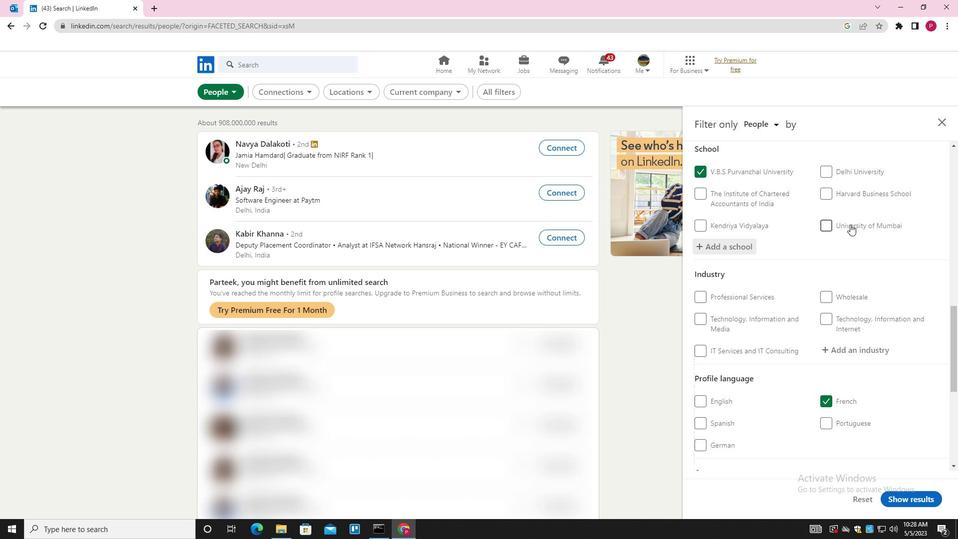 
Action: Mouse scrolled (850, 224) with delta (0, 0)
Screenshot: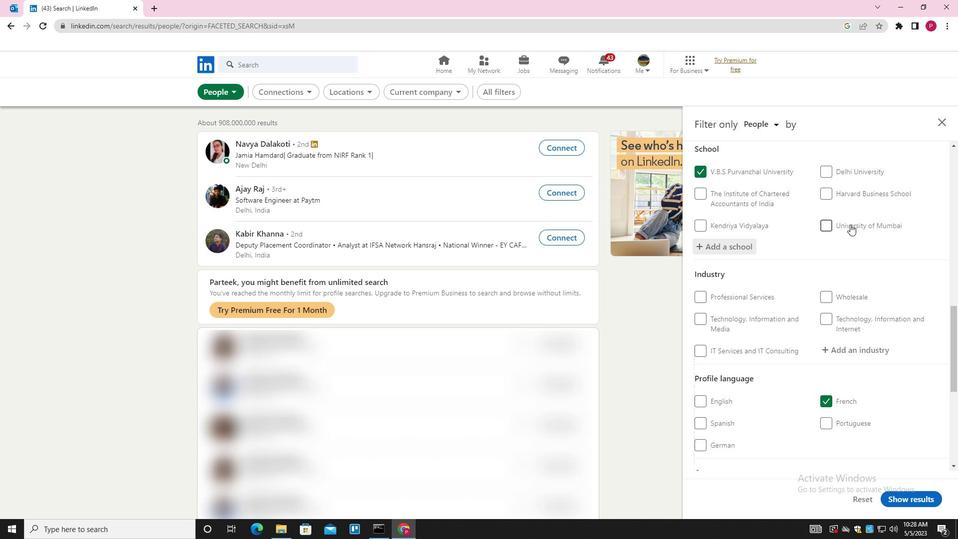 
Action: Mouse moved to (851, 224)
Screenshot: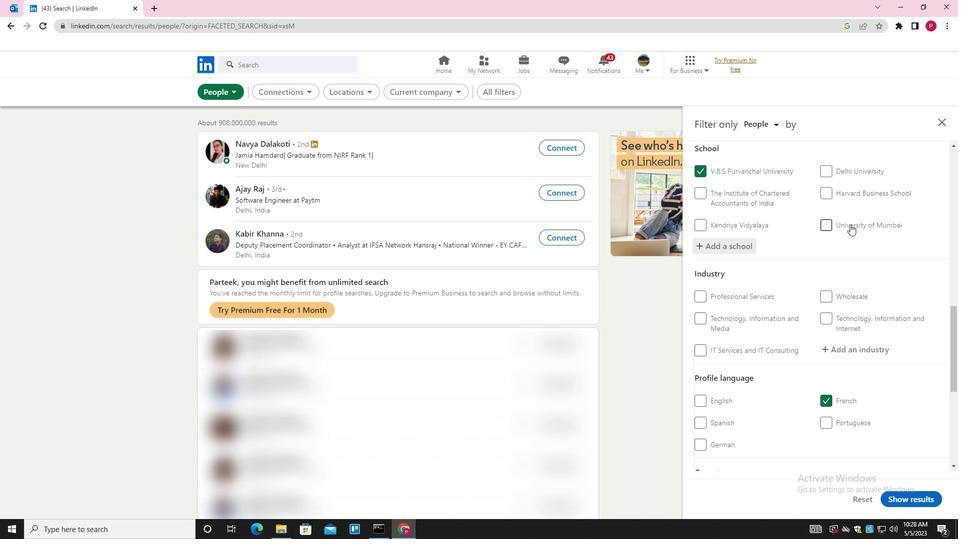 
Action: Mouse scrolled (851, 224) with delta (0, 0)
Screenshot: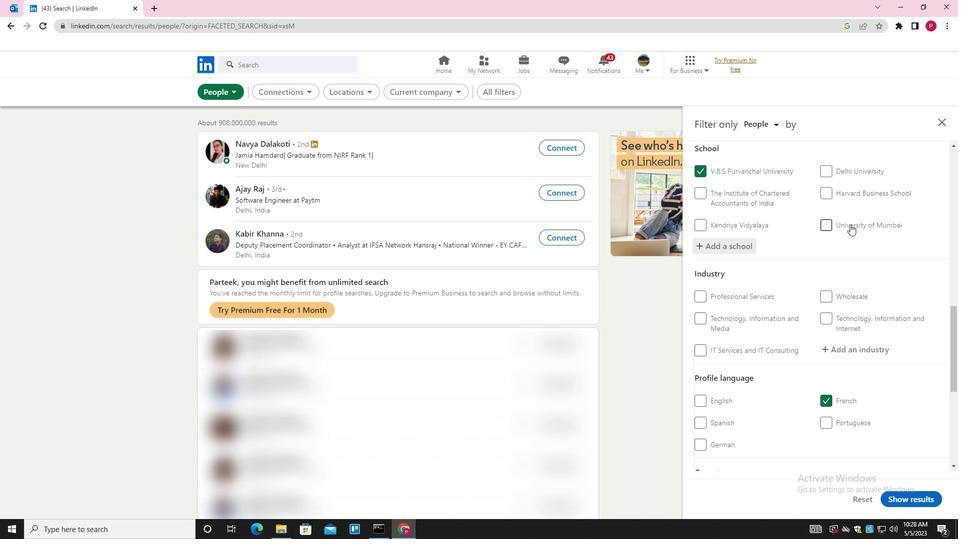
Action: Mouse moved to (863, 203)
Screenshot: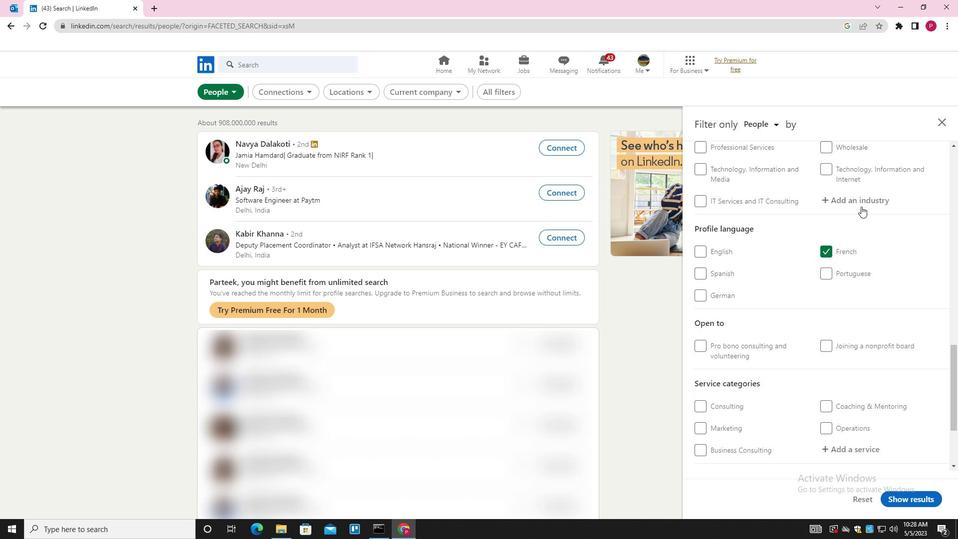 
Action: Mouse pressed left at (863, 203)
Screenshot: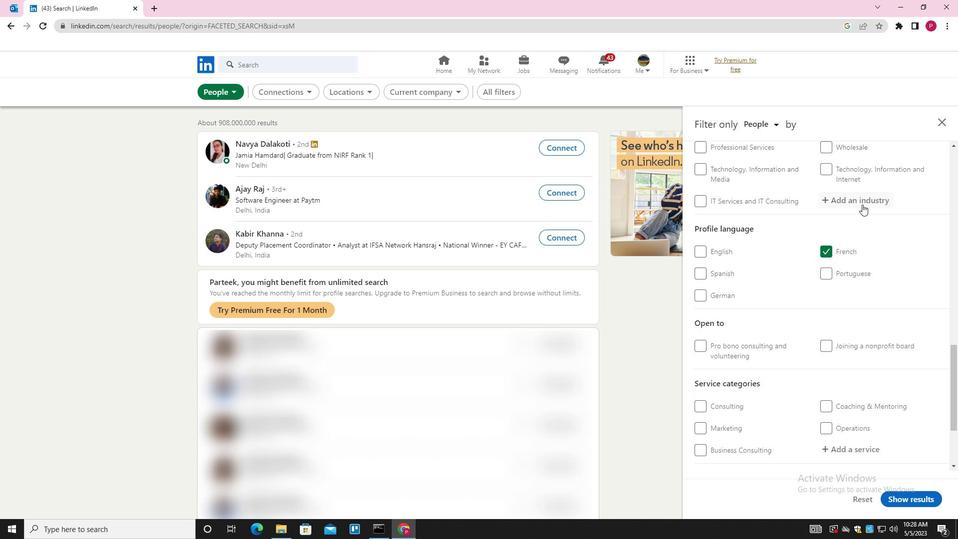 
Action: Key pressed <Key.shift>ADVERTISING<Key.space><Key.shift>SERVICES<Key.down><Key.down><Key.enter>
Screenshot: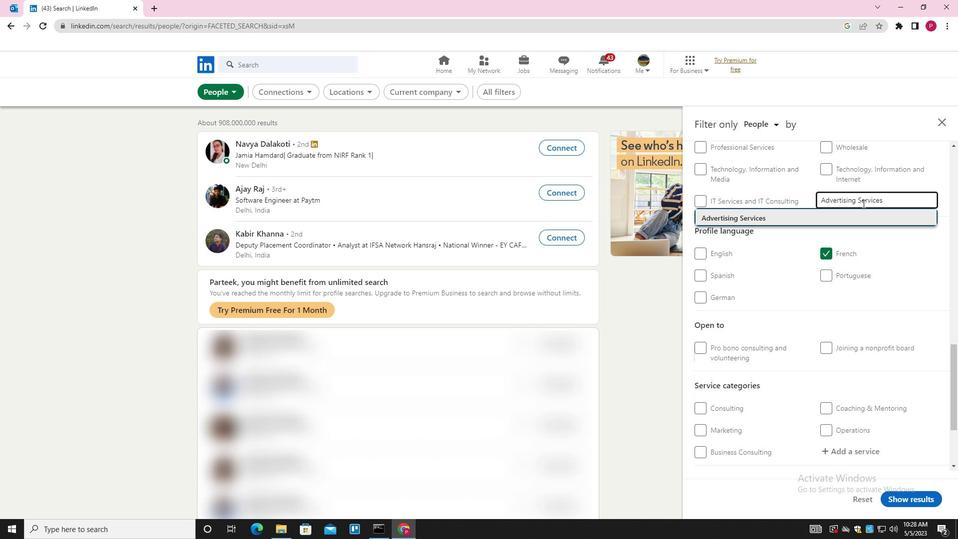 
Action: Mouse moved to (849, 223)
Screenshot: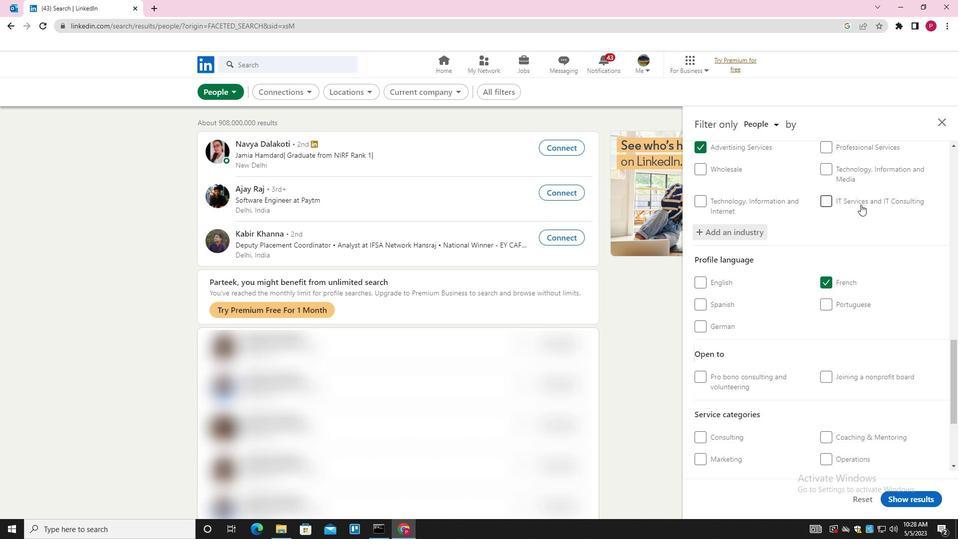 
Action: Mouse scrolled (849, 222) with delta (0, 0)
Screenshot: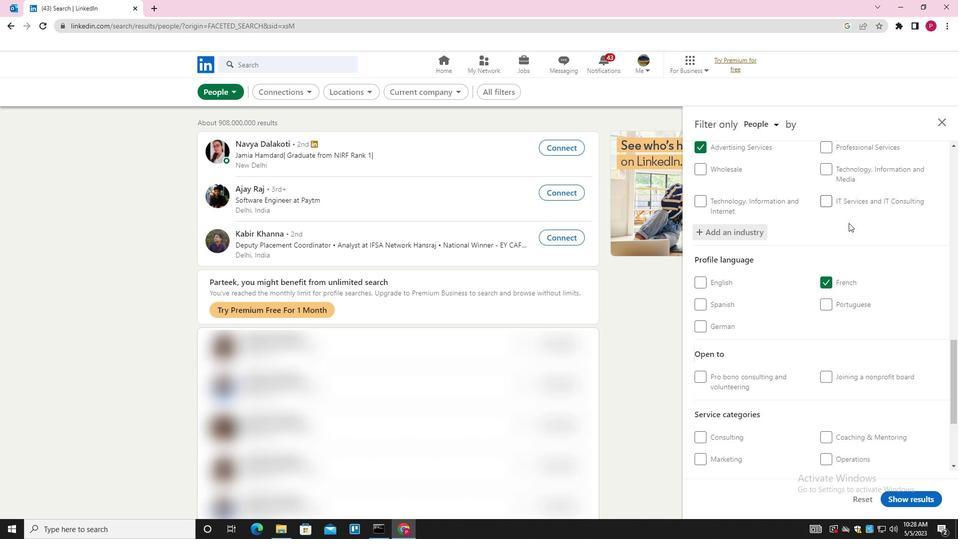 
Action: Mouse scrolled (849, 222) with delta (0, 0)
Screenshot: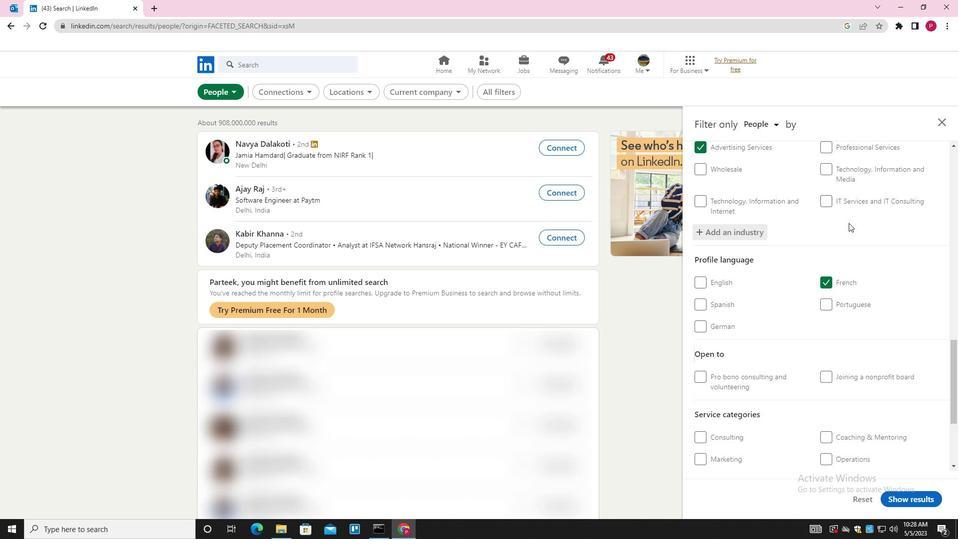 
Action: Mouse scrolled (849, 222) with delta (0, 0)
Screenshot: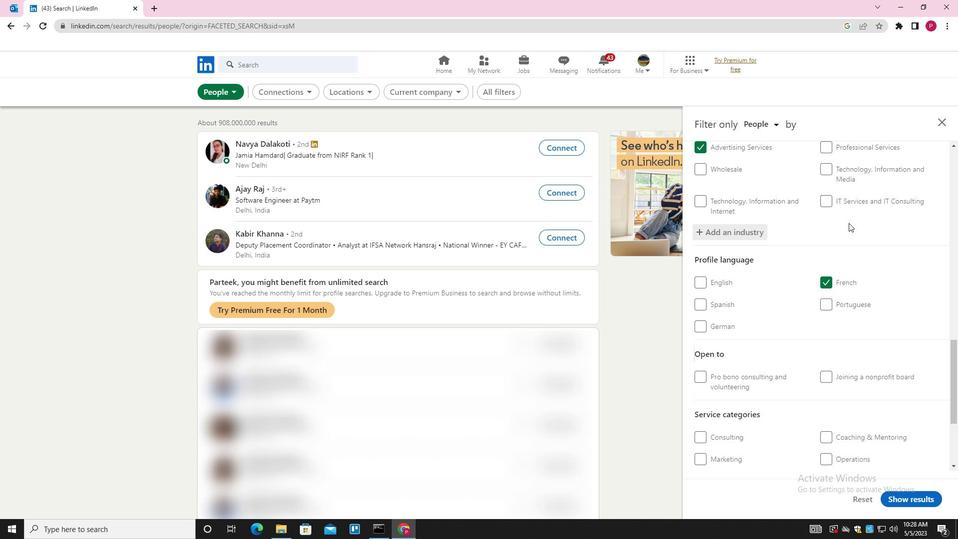 
Action: Mouse moved to (873, 325)
Screenshot: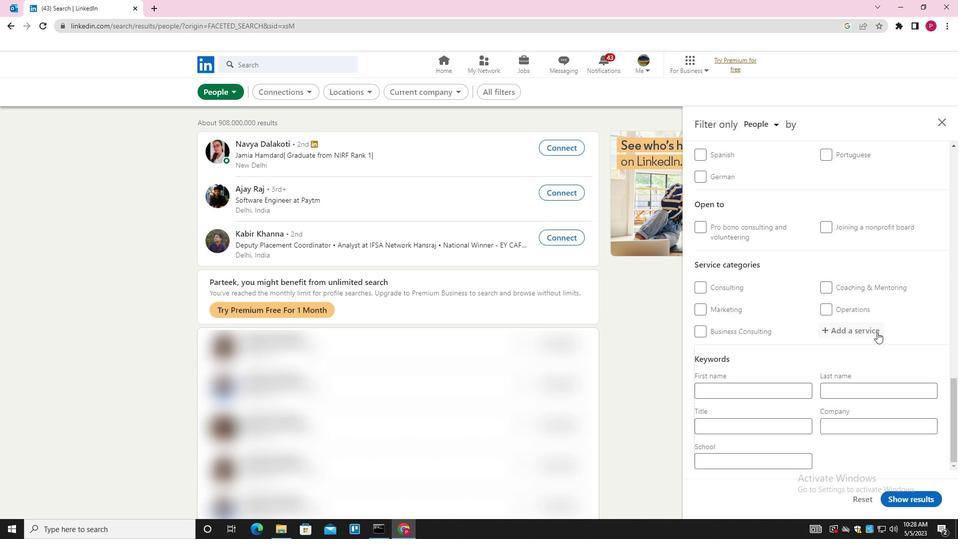
Action: Mouse pressed left at (873, 325)
Screenshot: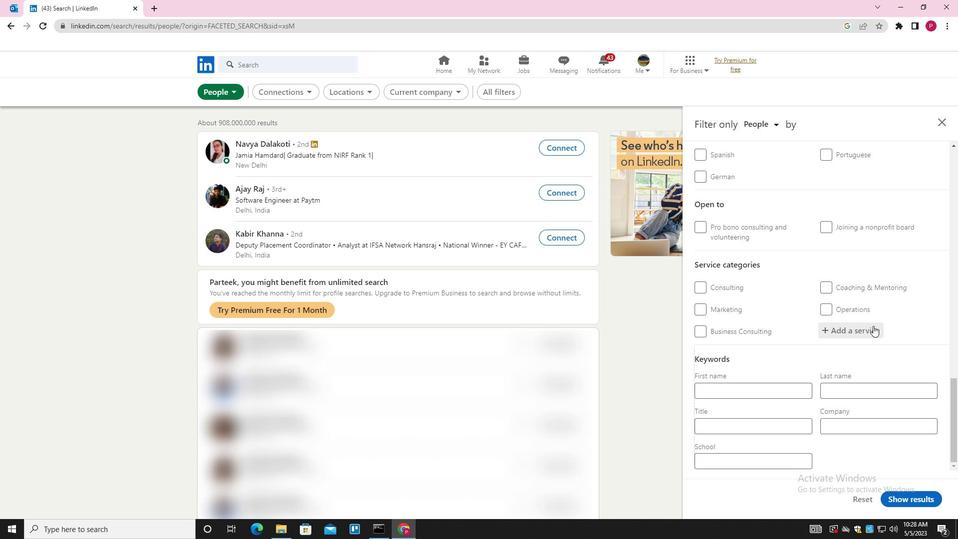 
Action: Key pressed <Key.shift>STRATEGIC<Key.space><Key.shift><Key.shift><Key.shift><Key.shift><Key.shift>PLANNING<Key.down><Key.enter>
Screenshot: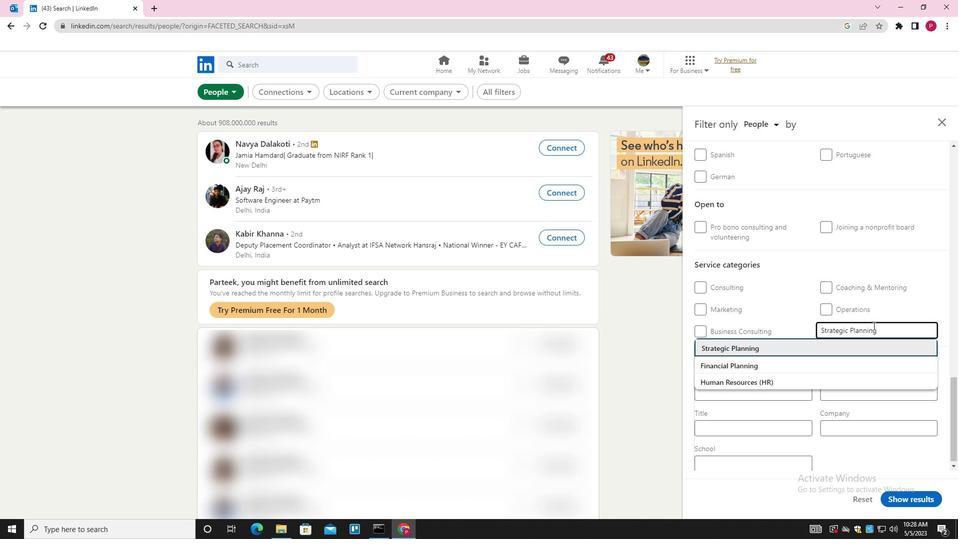 
Action: Mouse moved to (847, 328)
Screenshot: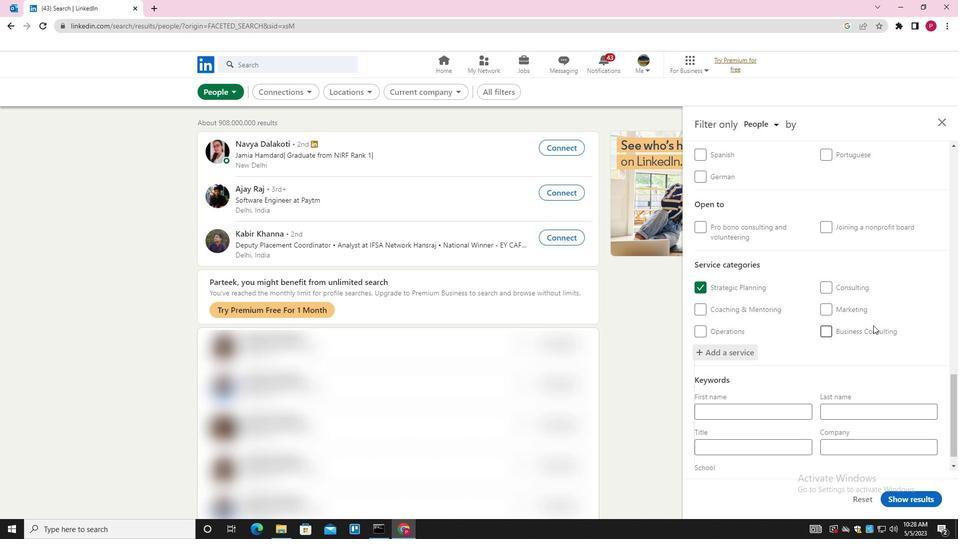 
Action: Mouse scrolled (847, 327) with delta (0, 0)
Screenshot: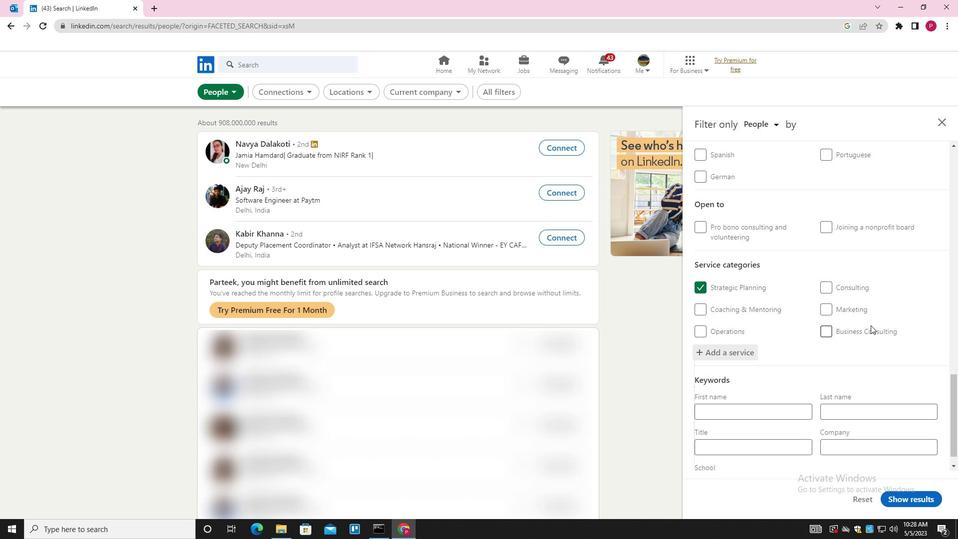
Action: Mouse moved to (832, 332)
Screenshot: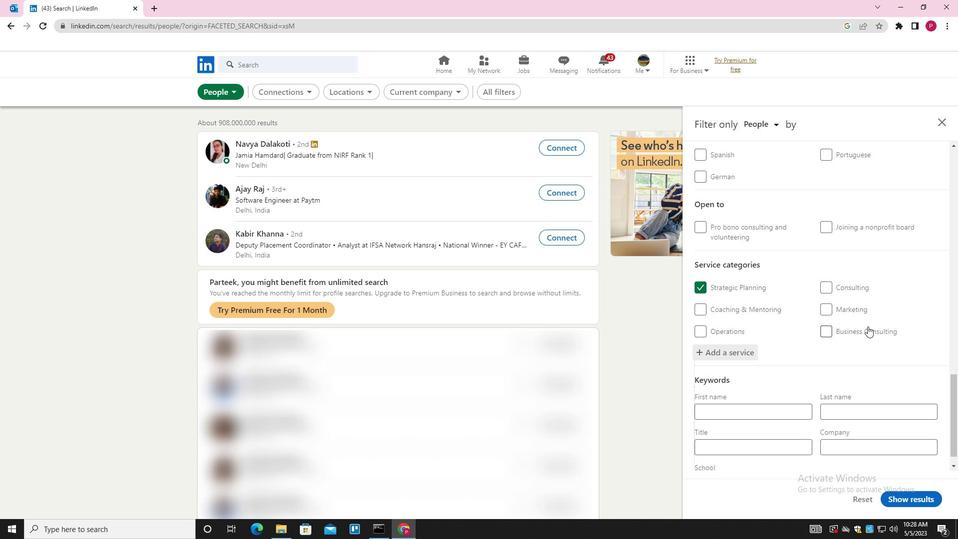 
Action: Mouse scrolled (832, 331) with delta (0, 0)
Screenshot: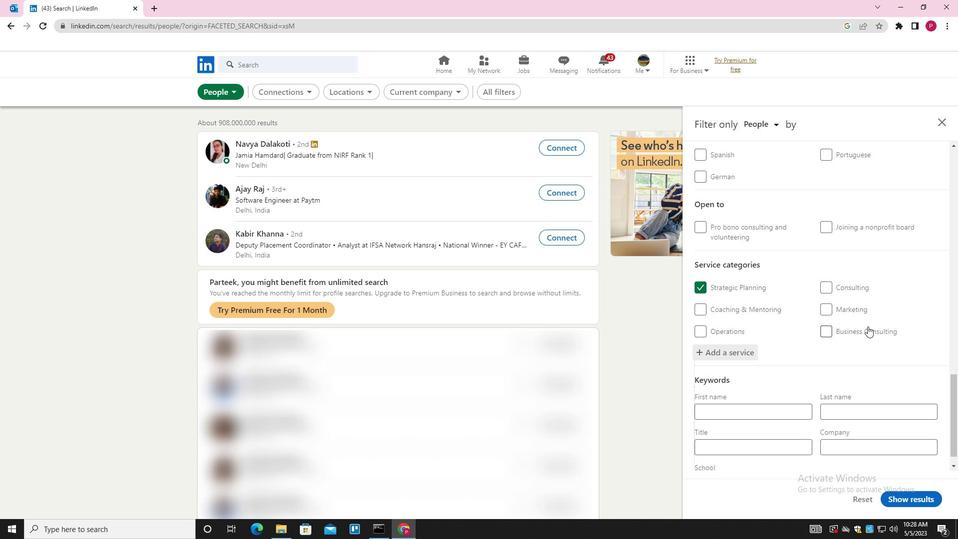 
Action: Mouse moved to (827, 334)
Screenshot: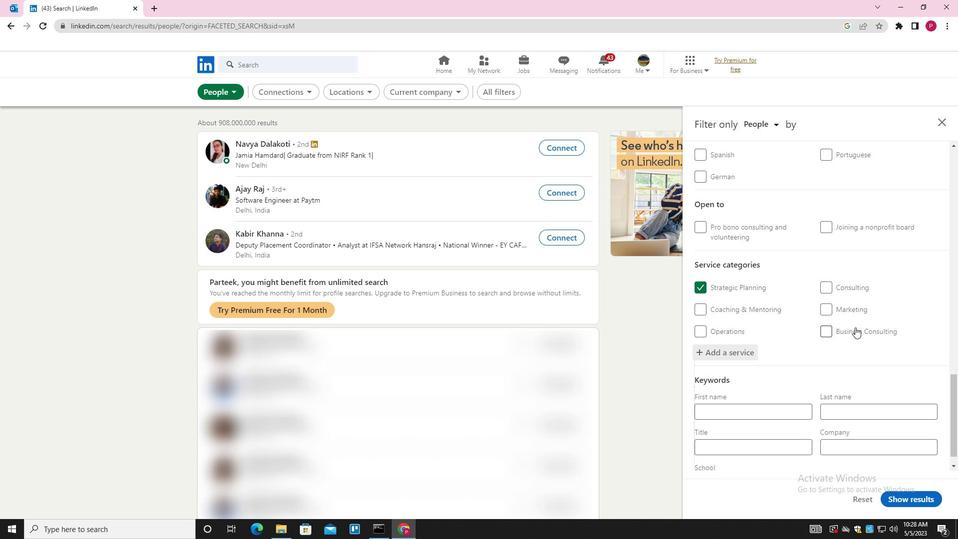
Action: Mouse scrolled (827, 333) with delta (0, 0)
Screenshot: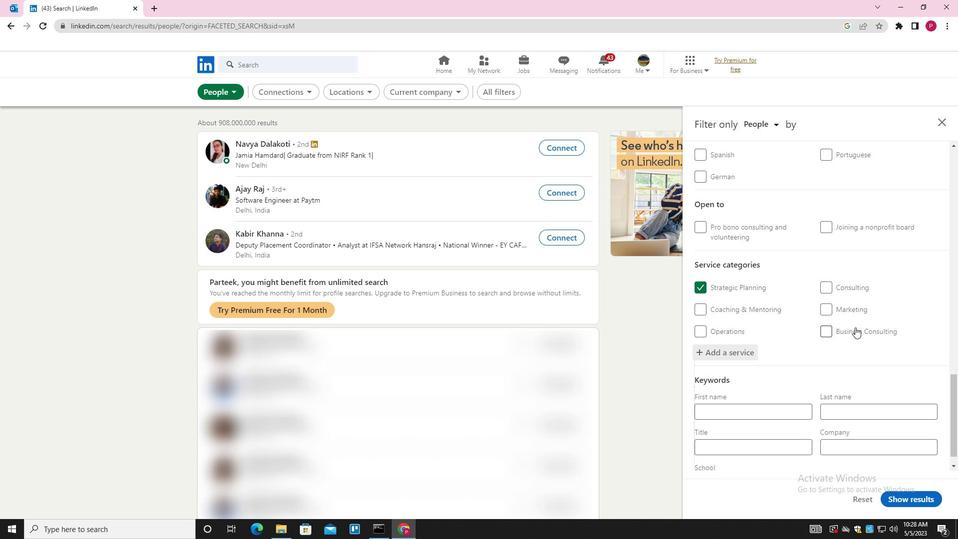
Action: Mouse moved to (824, 336)
Screenshot: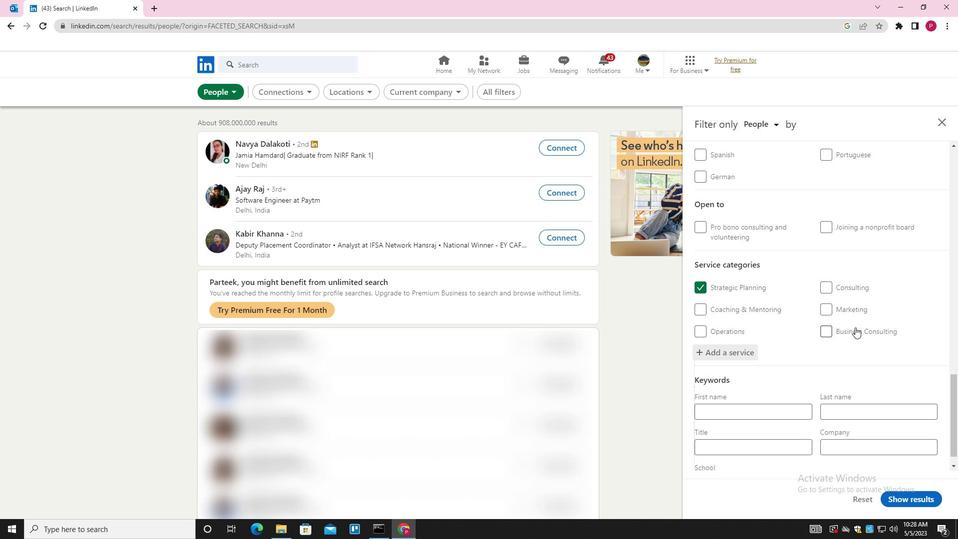 
Action: Mouse scrolled (824, 336) with delta (0, 0)
Screenshot: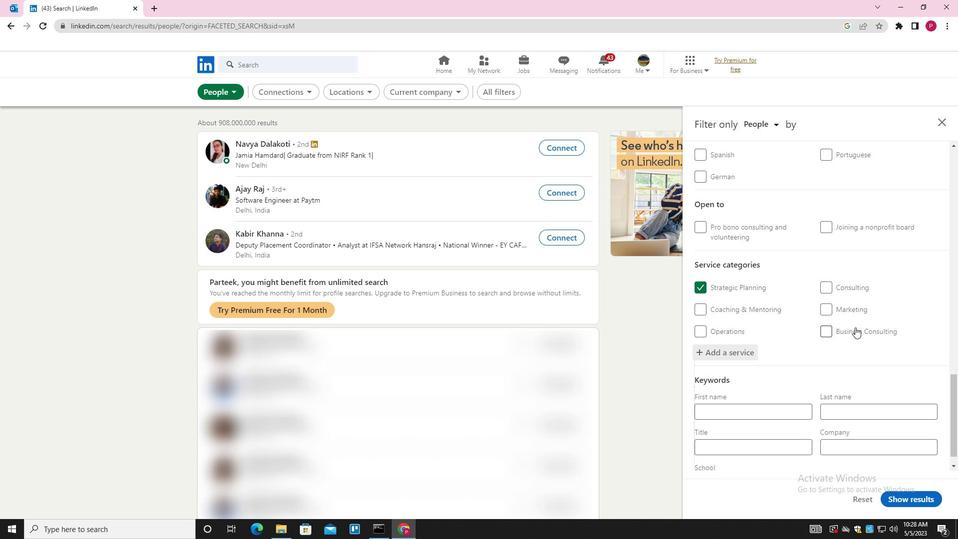 
Action: Mouse moved to (775, 430)
Screenshot: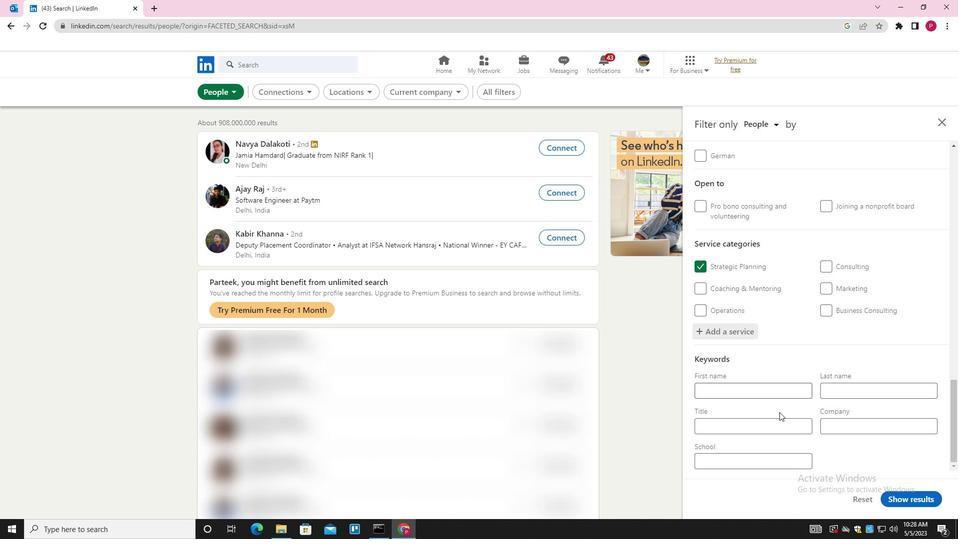 
Action: Mouse pressed left at (775, 430)
Screenshot: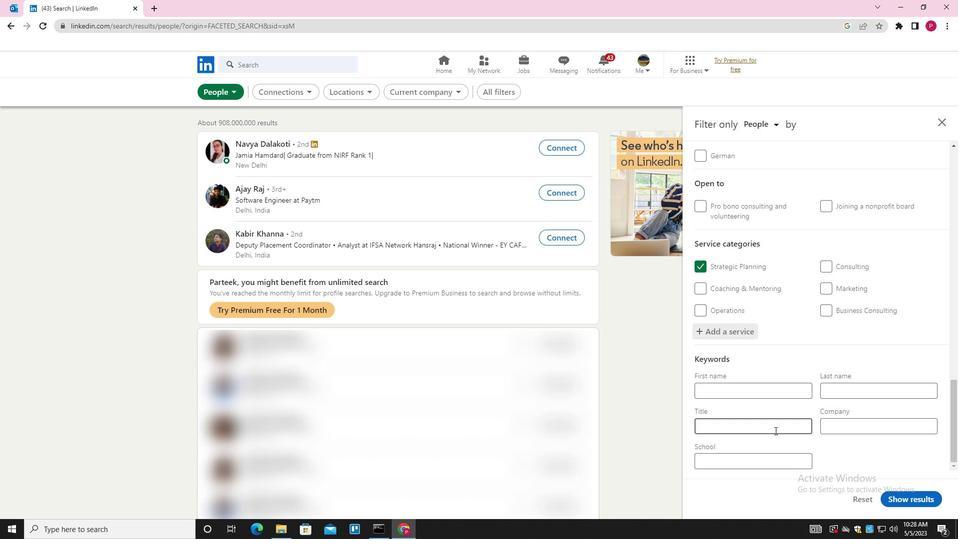 
Action: Key pressed <Key.shift>MEDIA<Key.space><Key.shift><Key.shift>BUYER
Screenshot: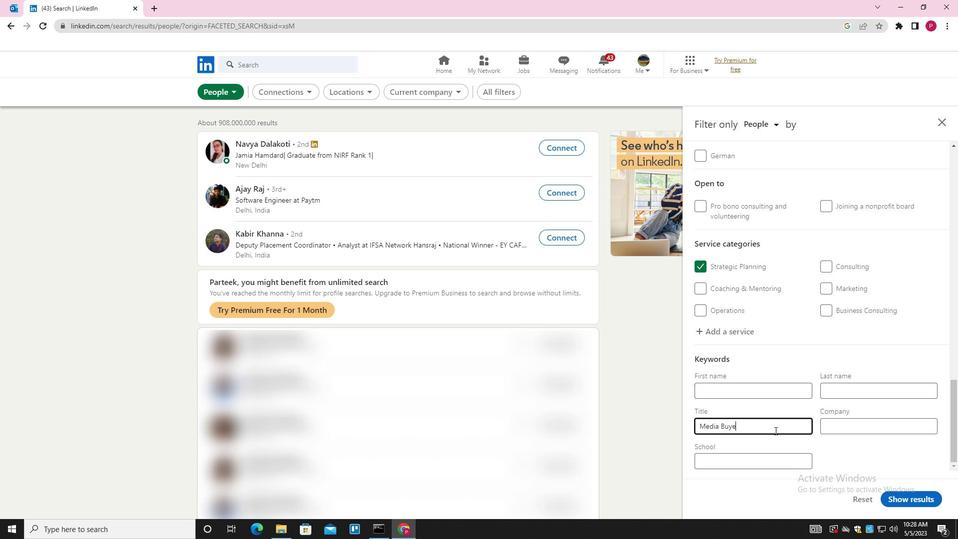 
Action: Mouse moved to (918, 496)
Screenshot: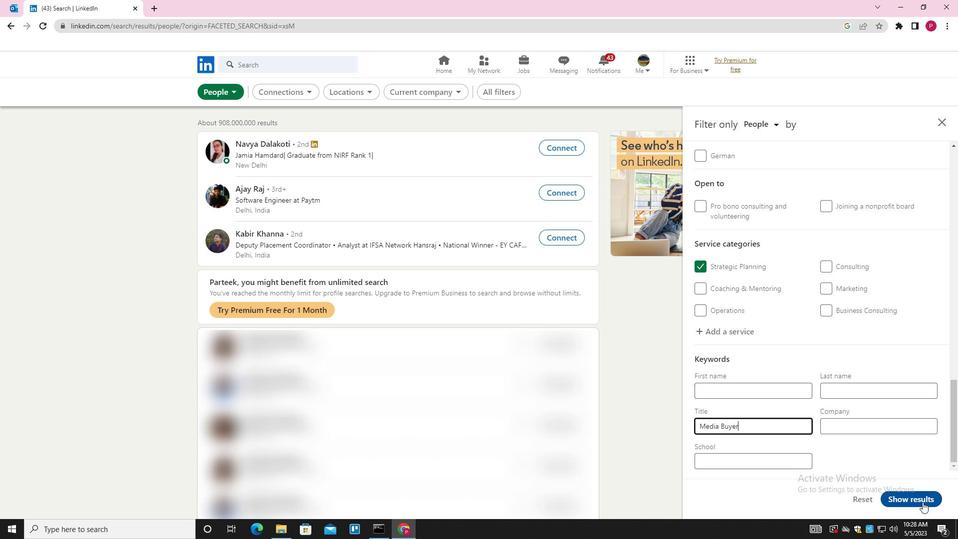 
Action: Mouse pressed left at (918, 496)
Screenshot: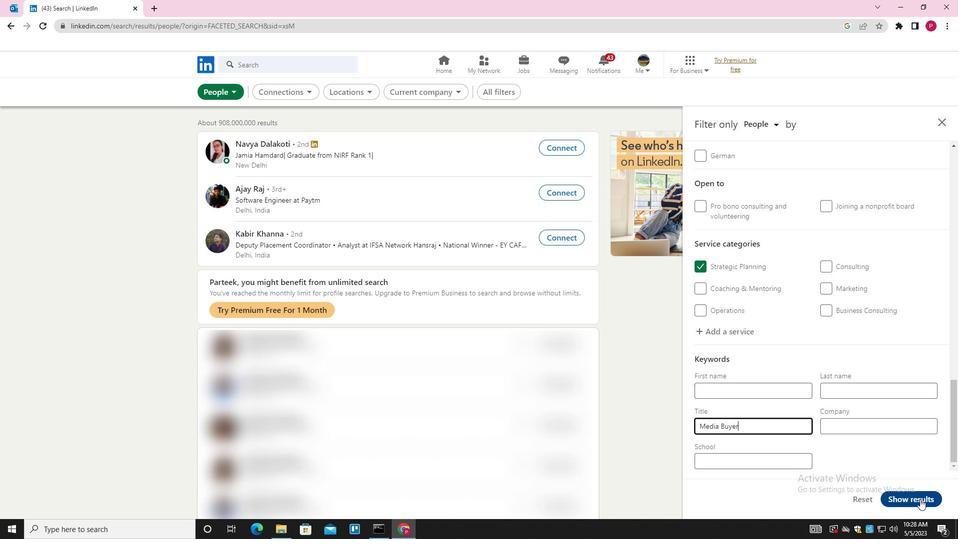 
Action: Mouse moved to (417, 176)
Screenshot: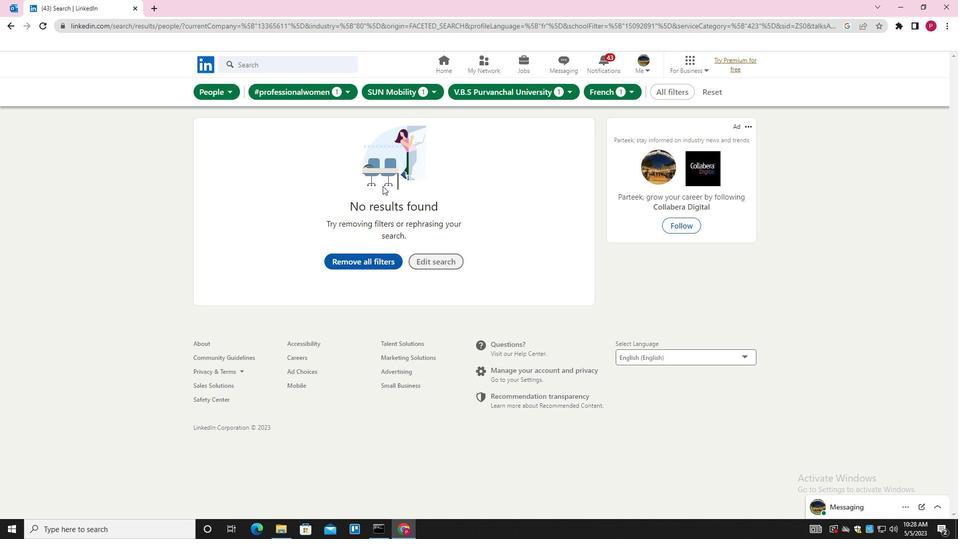 
